 Task: For heading  Tahoma with underline.  font size for heading20,  'Change the font style of data to'Arial.  and font size to 12,  Change the alignment of both headline & data to Align left.  In the sheet   Sales data review book
Action: Mouse moved to (301, 571)
Screenshot: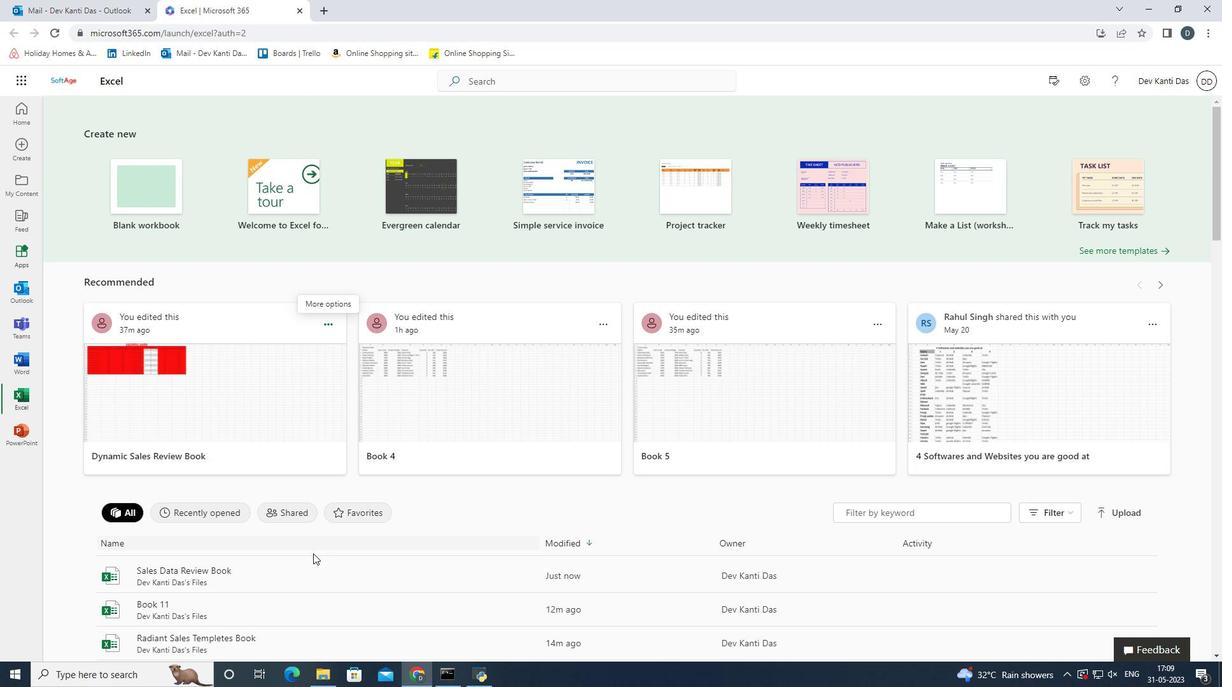 
Action: Mouse pressed left at (301, 571)
Screenshot: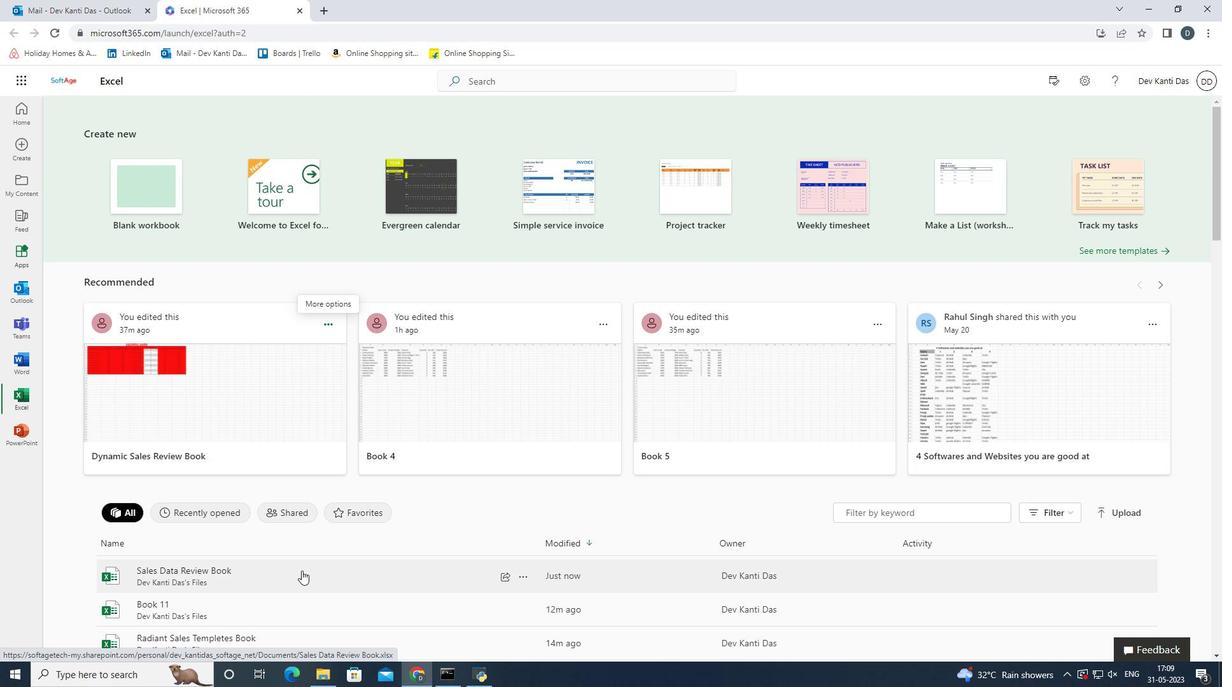 
Action: Mouse moved to (62, 216)
Screenshot: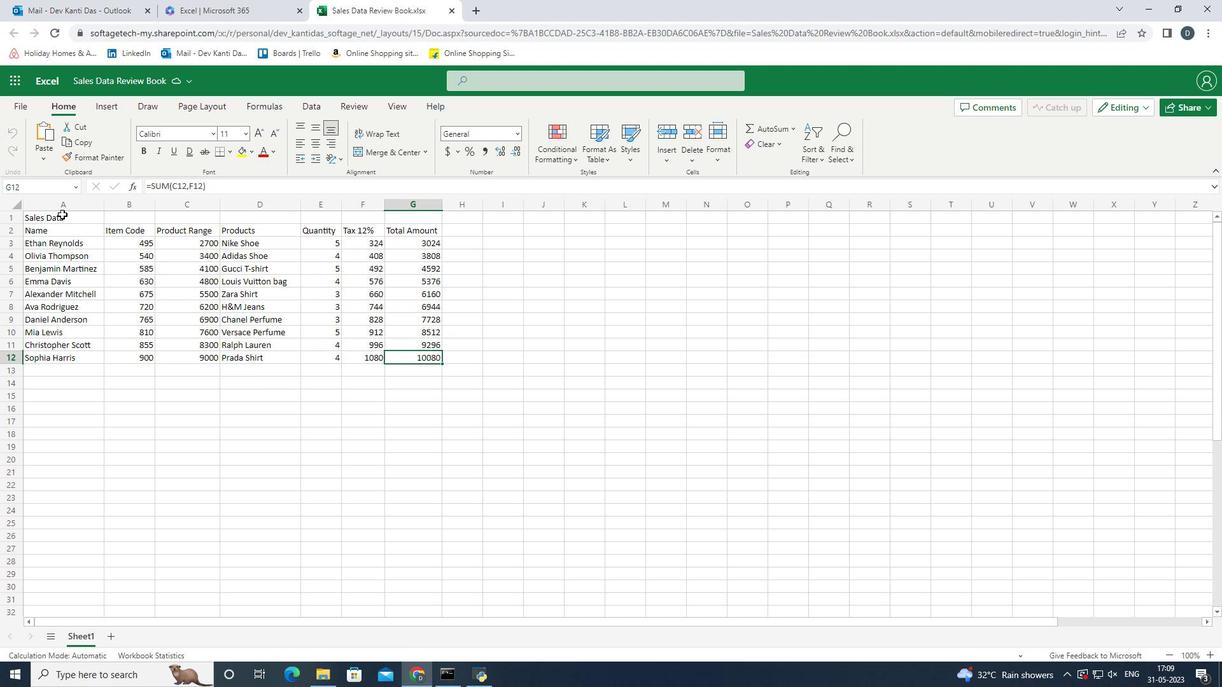 
Action: Mouse pressed left at (62, 216)
Screenshot: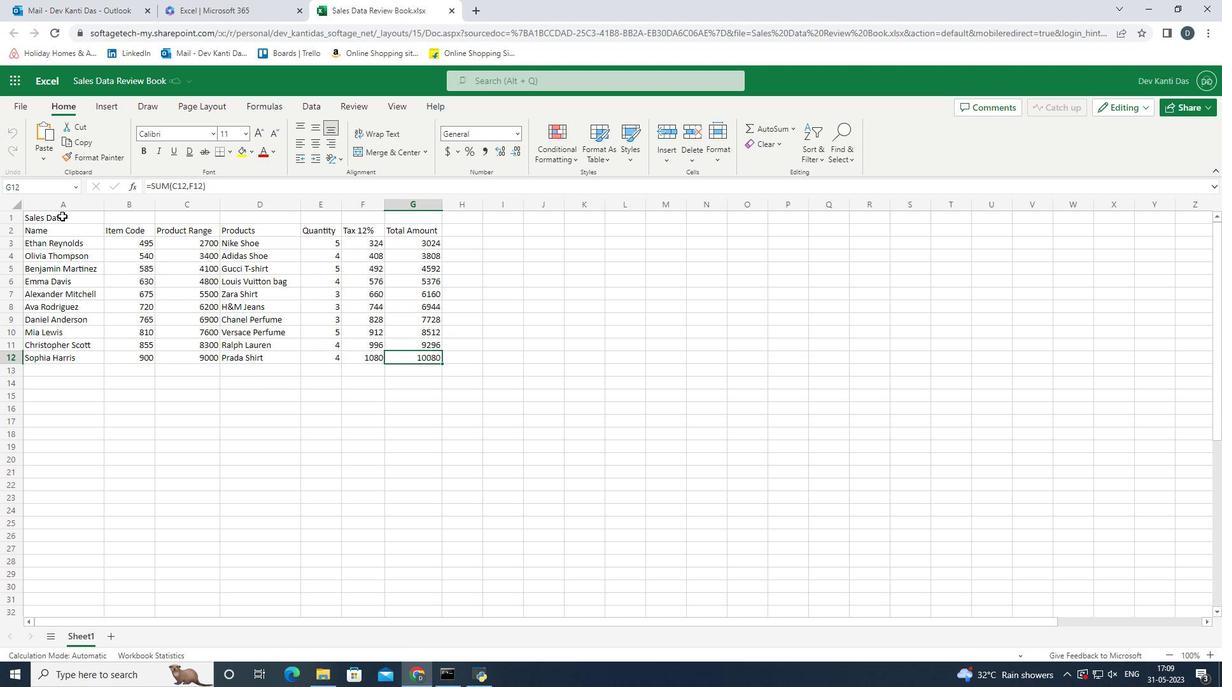 
Action: Mouse moved to (213, 138)
Screenshot: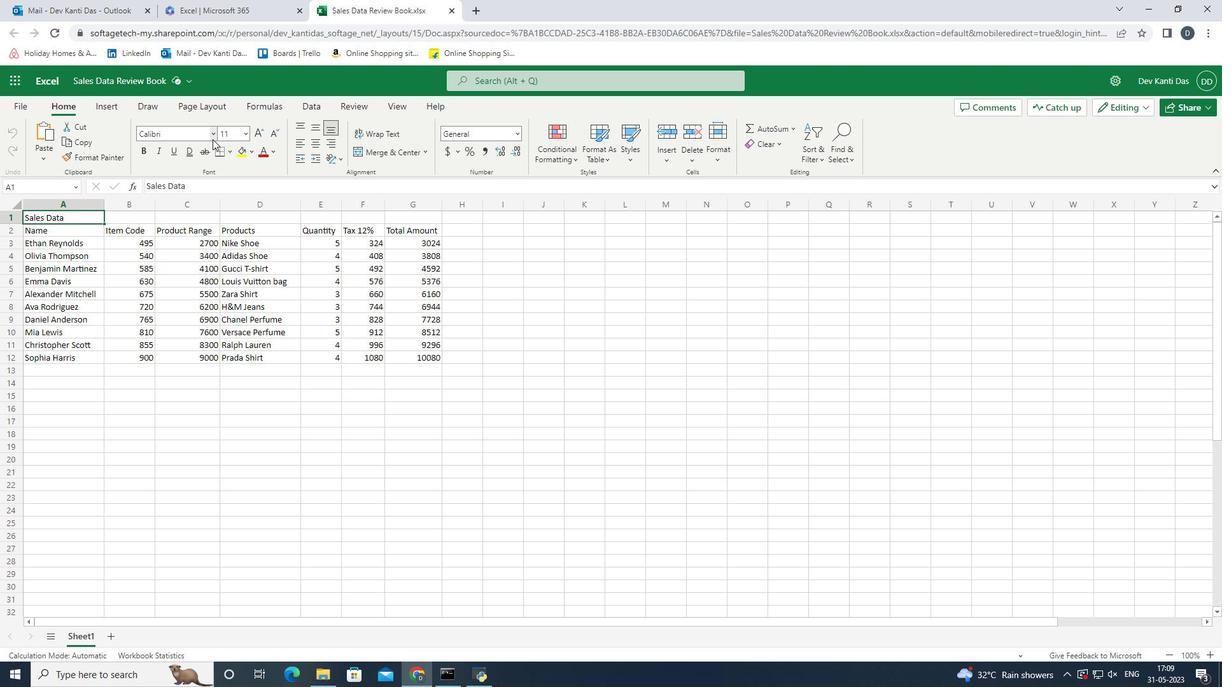 
Action: Mouse pressed left at (213, 138)
Screenshot: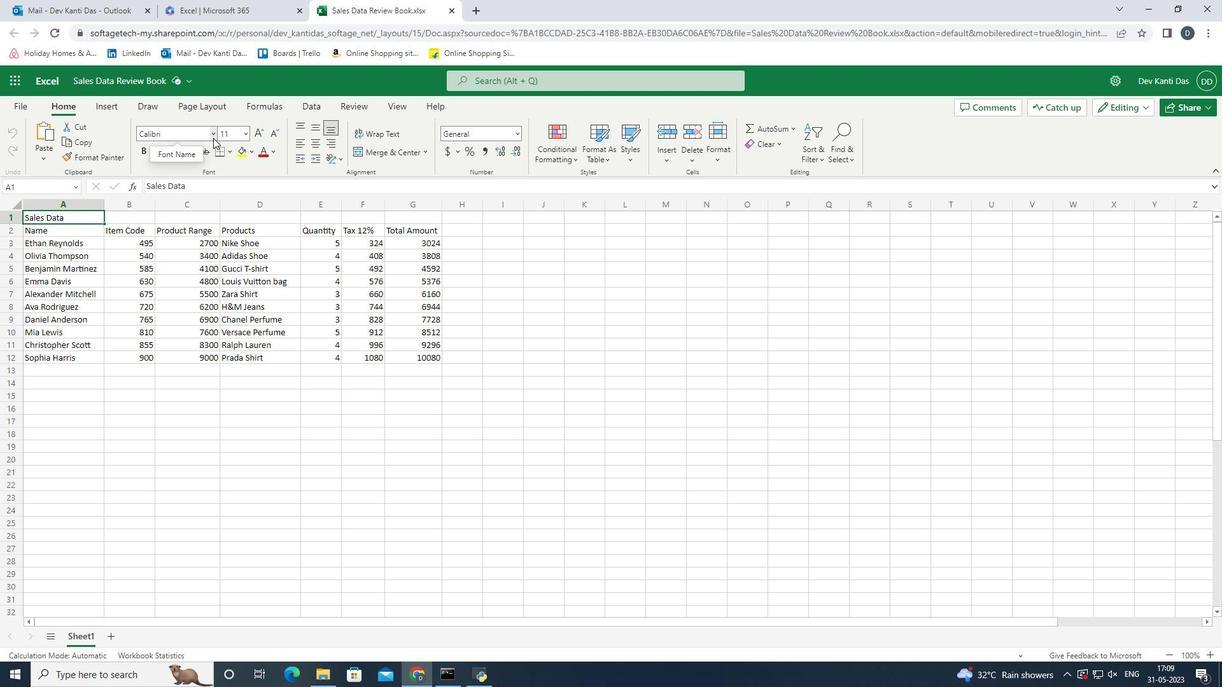 
Action: Mouse moved to (190, 349)
Screenshot: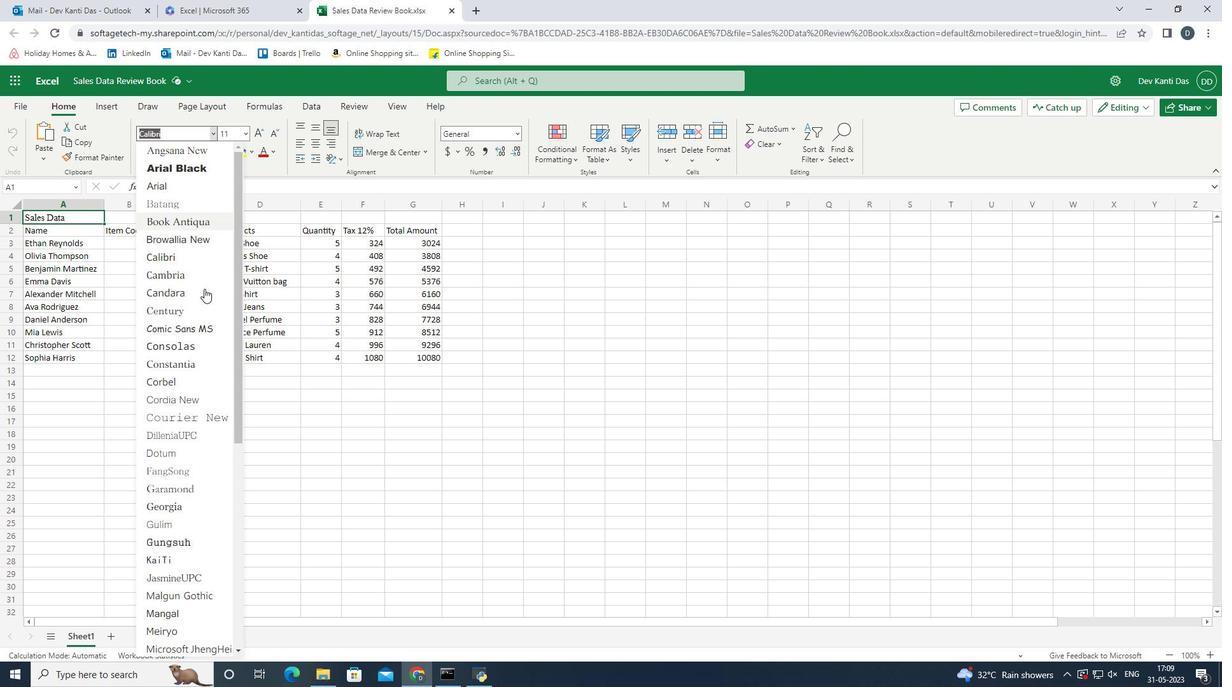 
Action: Mouse scrolled (190, 348) with delta (0, 0)
Screenshot: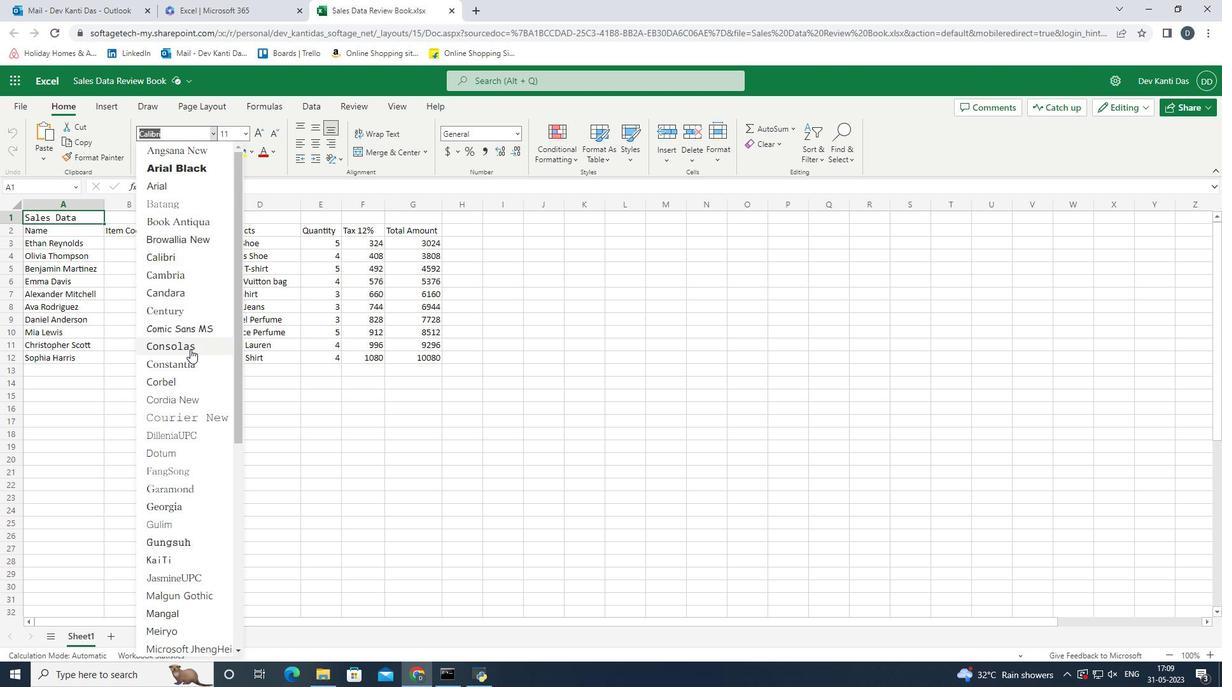 
Action: Mouse scrolled (190, 348) with delta (0, 0)
Screenshot: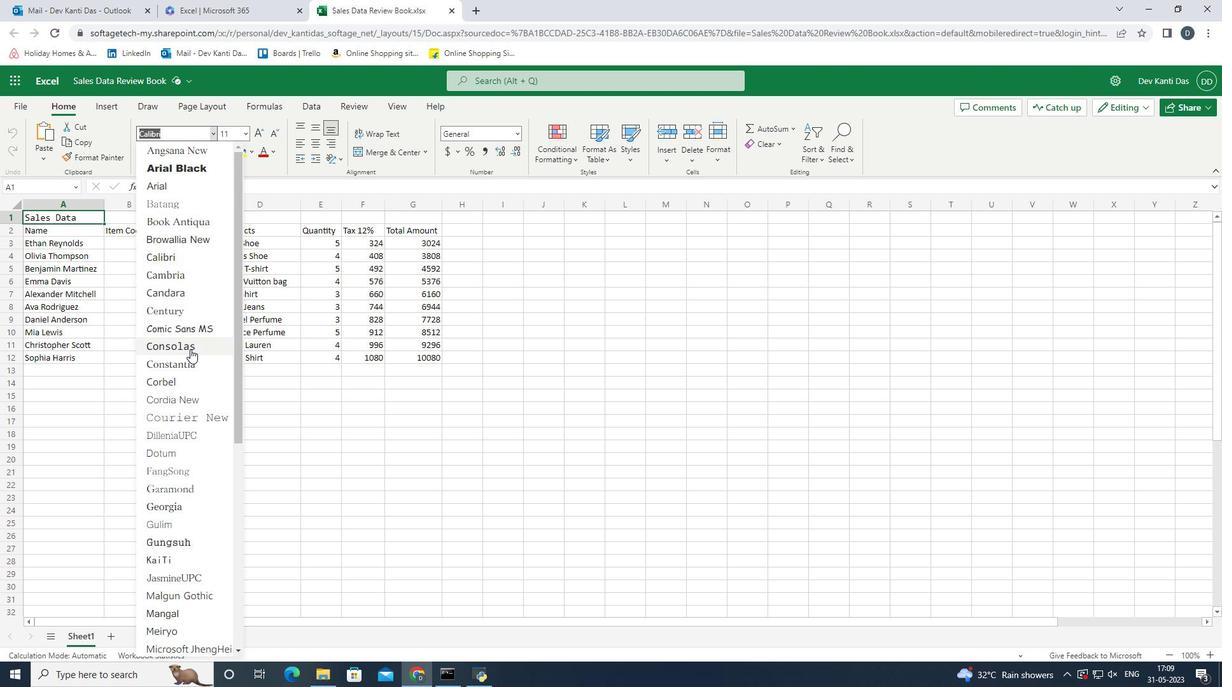 
Action: Mouse scrolled (190, 348) with delta (0, 0)
Screenshot: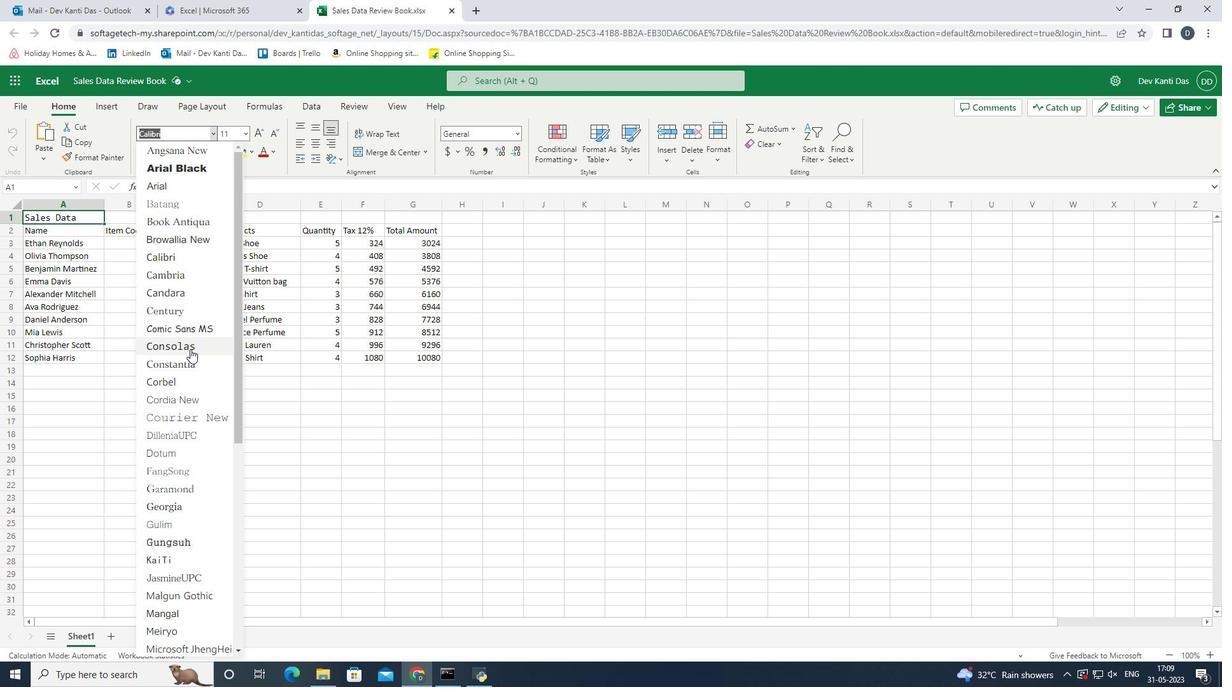 
Action: Mouse scrolled (190, 348) with delta (0, 0)
Screenshot: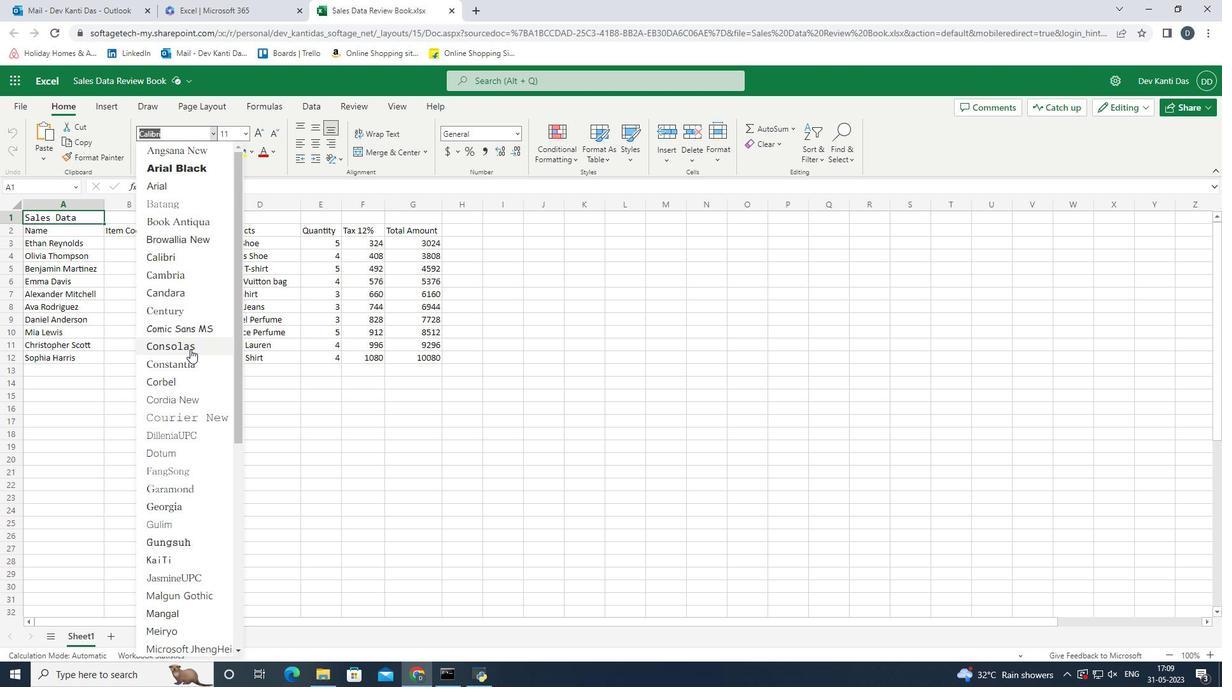 
Action: Mouse scrolled (190, 348) with delta (0, 0)
Screenshot: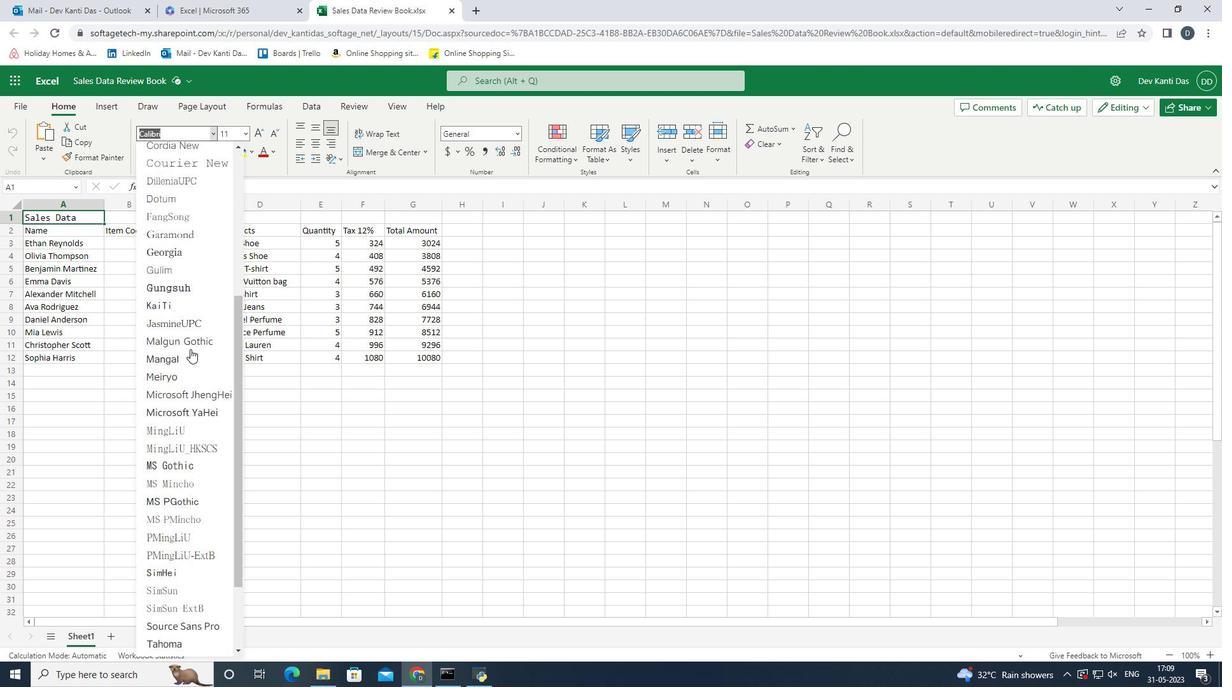 
Action: Mouse scrolled (190, 348) with delta (0, 0)
Screenshot: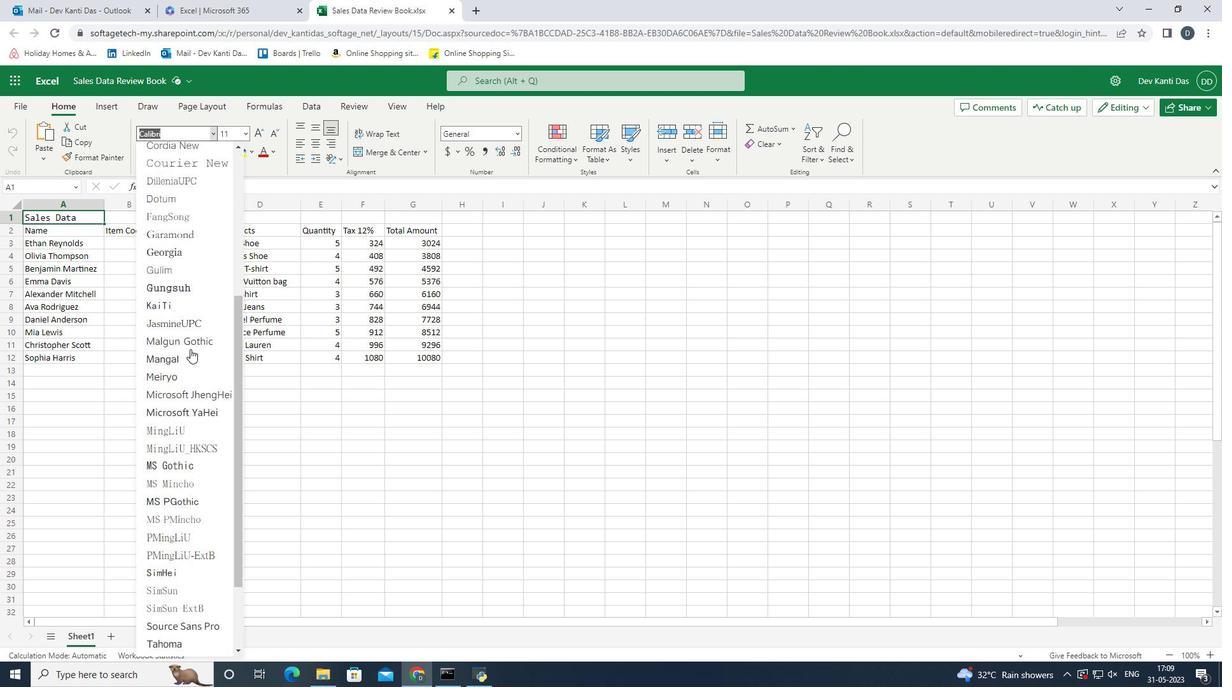 
Action: Mouse scrolled (190, 348) with delta (0, 0)
Screenshot: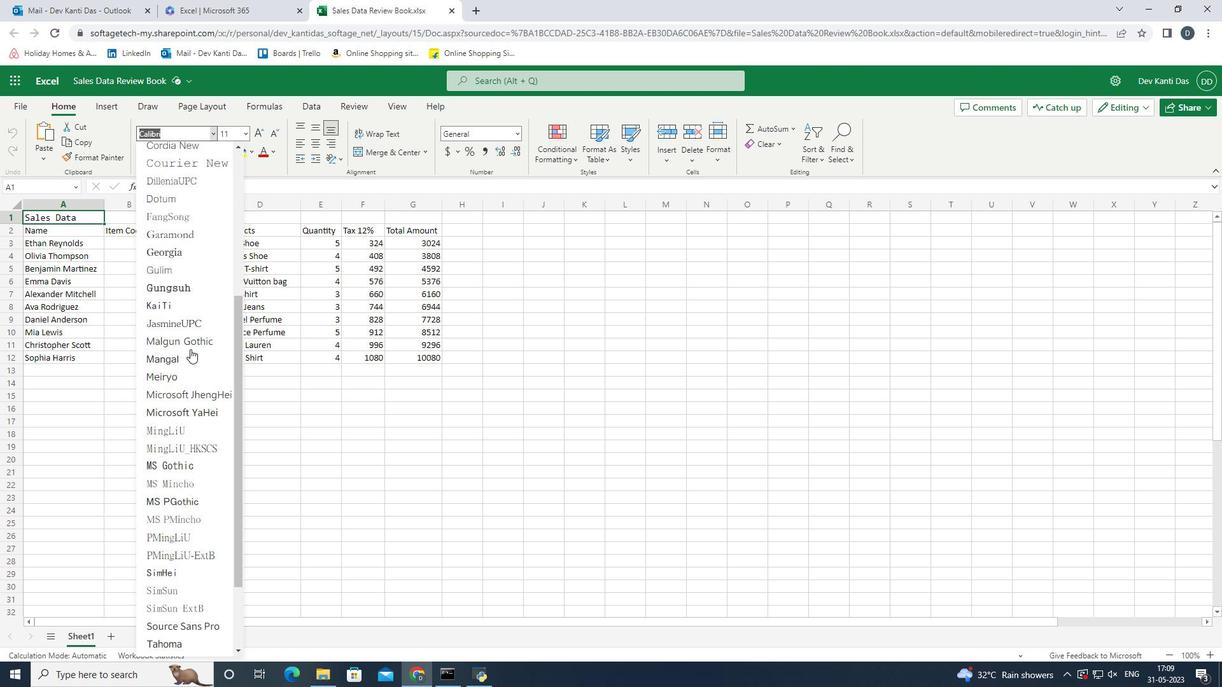 
Action: Mouse scrolled (190, 348) with delta (0, 0)
Screenshot: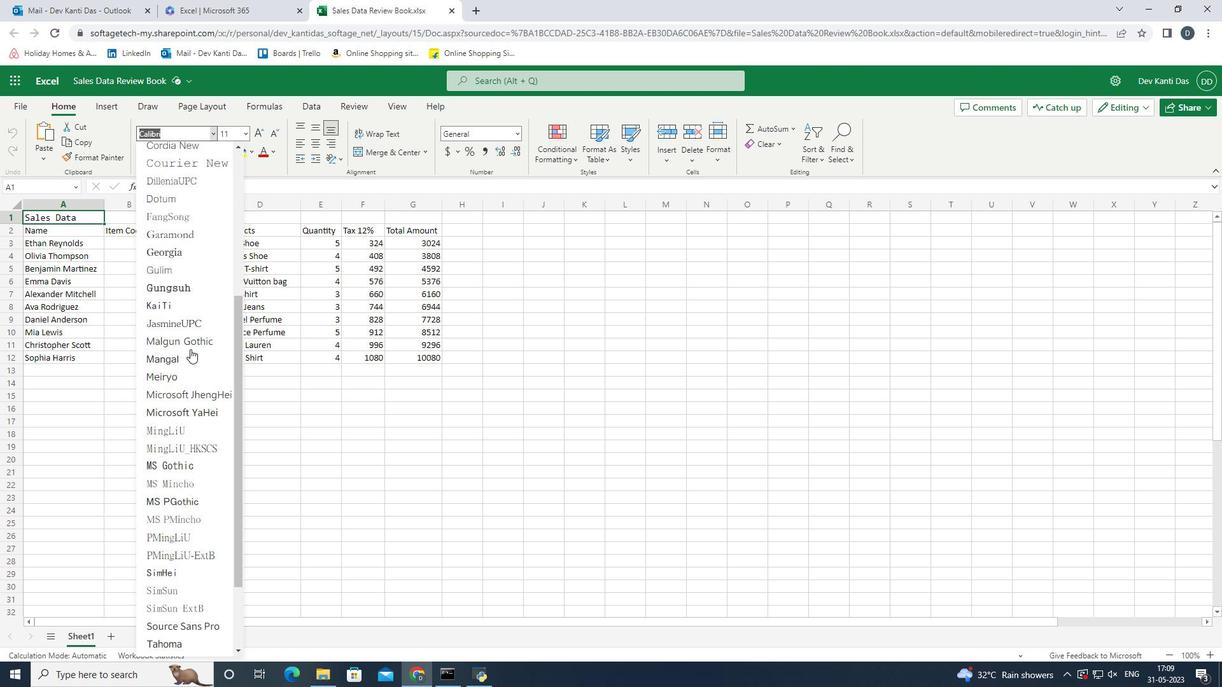 
Action: Mouse moved to (192, 539)
Screenshot: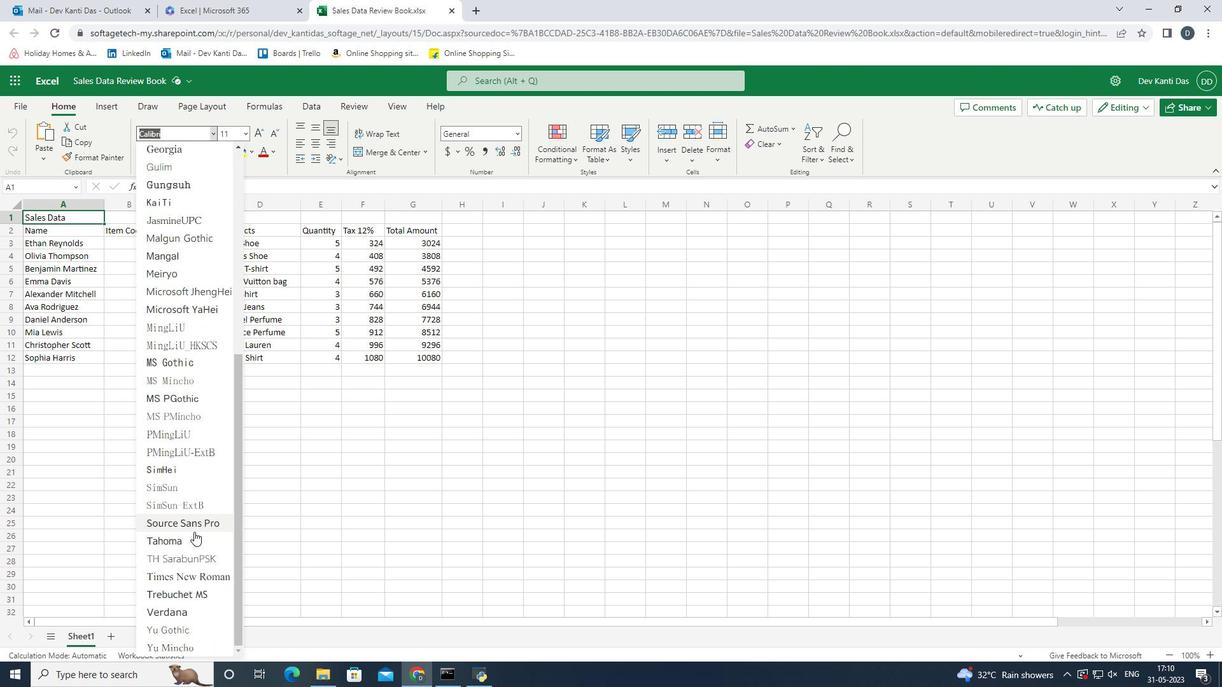 
Action: Mouse pressed left at (192, 539)
Screenshot: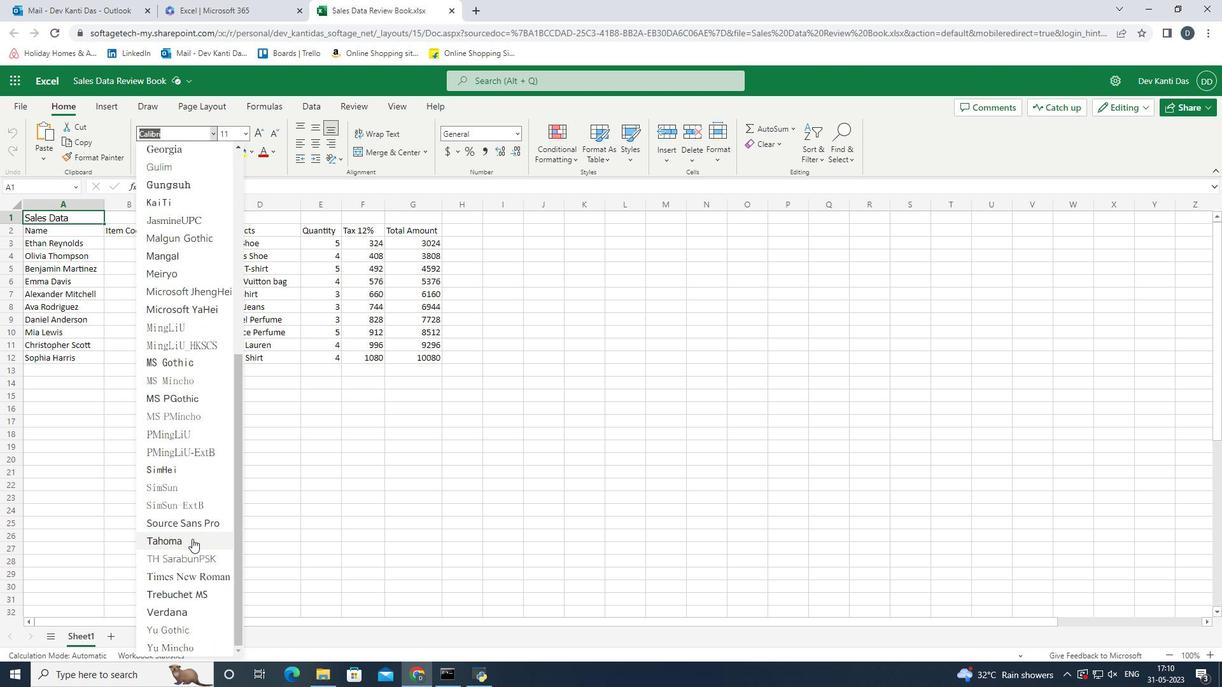
Action: Mouse moved to (171, 154)
Screenshot: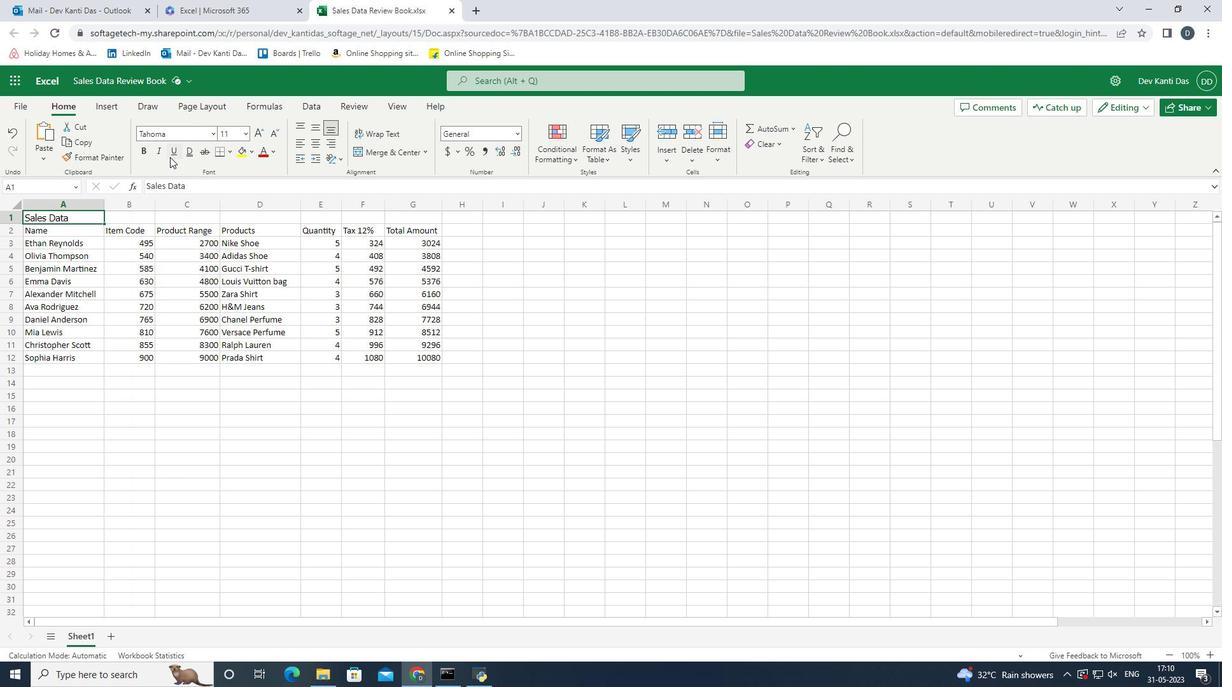
Action: Mouse pressed left at (171, 154)
Screenshot: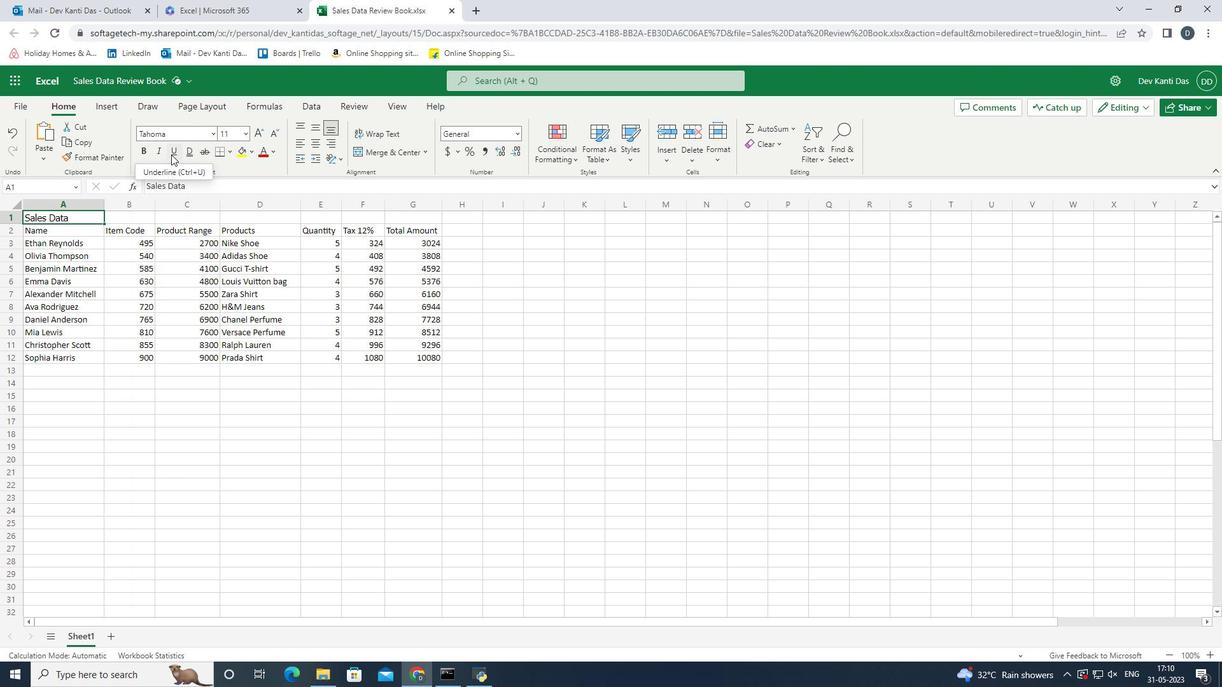 
Action: Mouse moved to (243, 134)
Screenshot: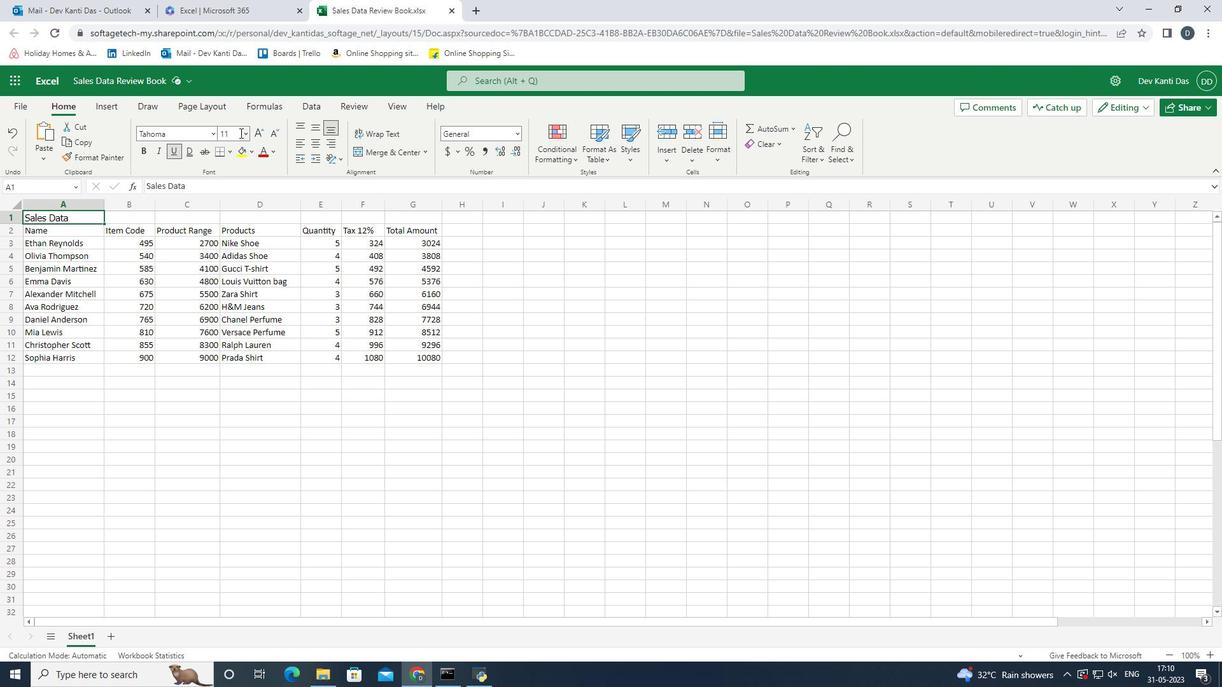 
Action: Mouse pressed left at (243, 134)
Screenshot: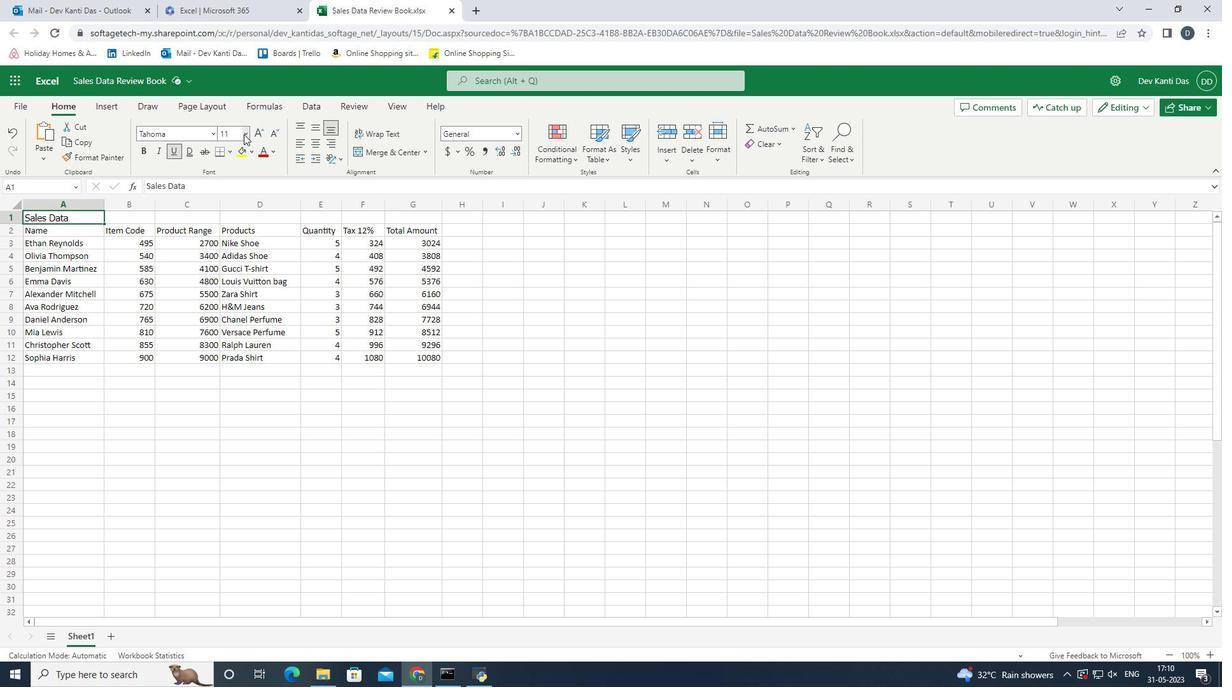 
Action: Mouse moved to (240, 290)
Screenshot: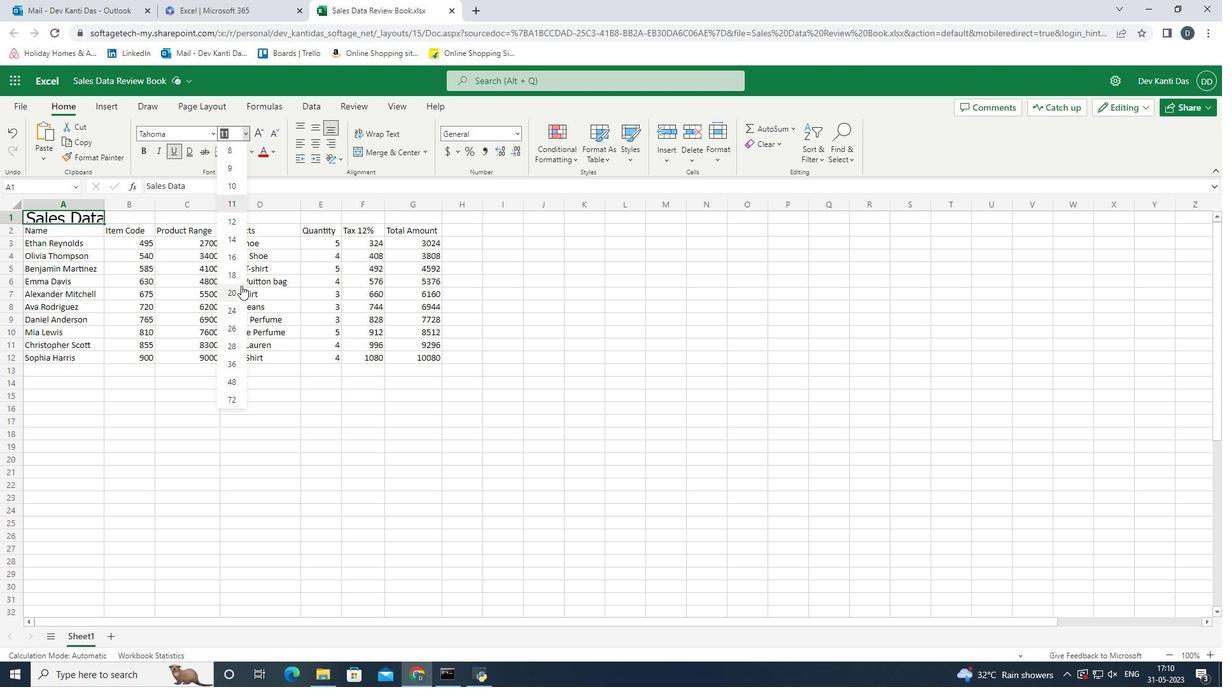 
Action: Mouse pressed left at (240, 290)
Screenshot: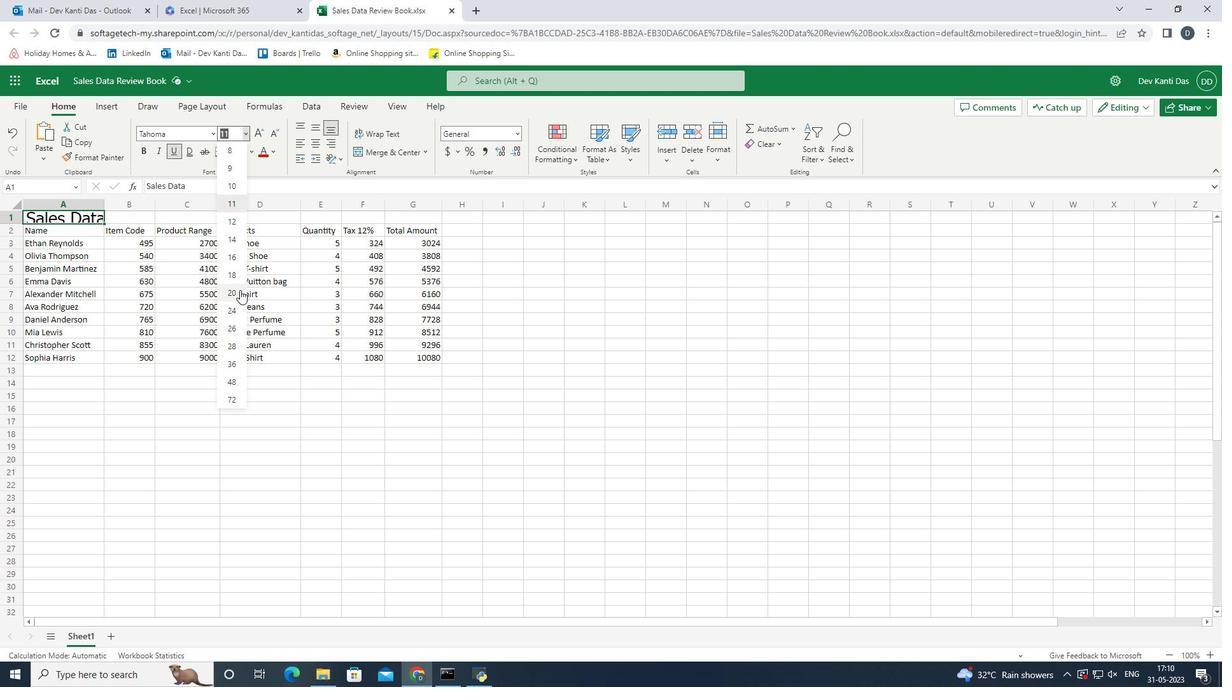 
Action: Mouse moved to (72, 220)
Screenshot: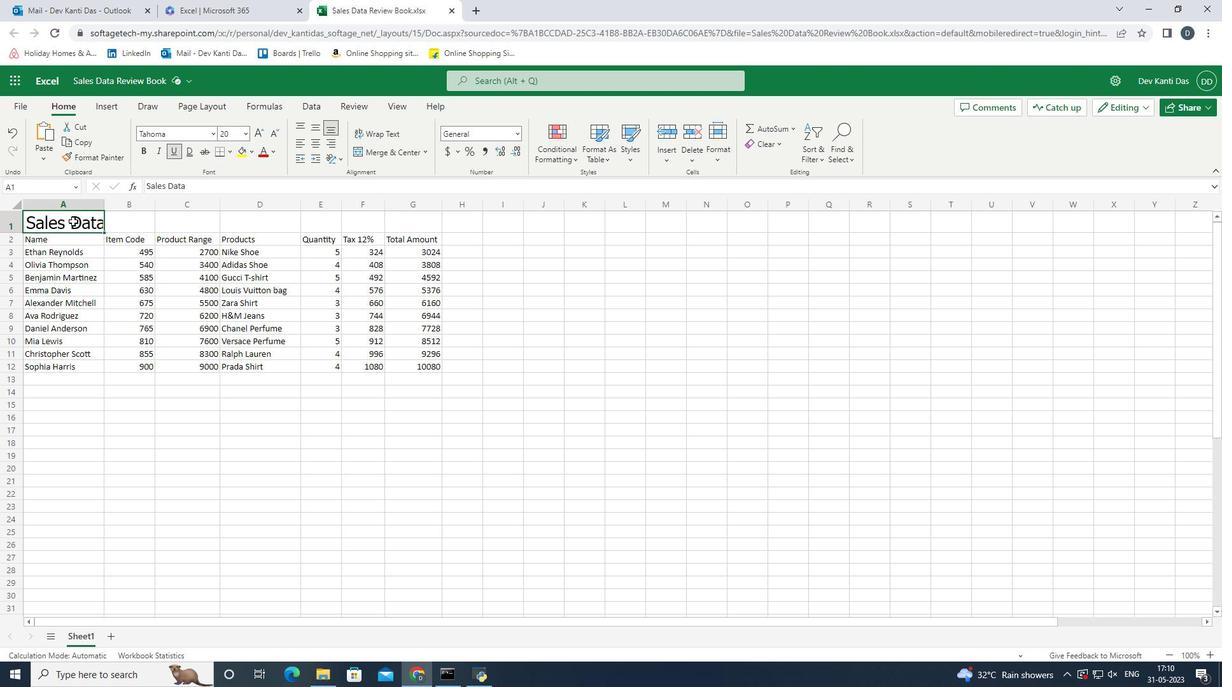 
Action: Mouse pressed left at (72, 220)
Screenshot: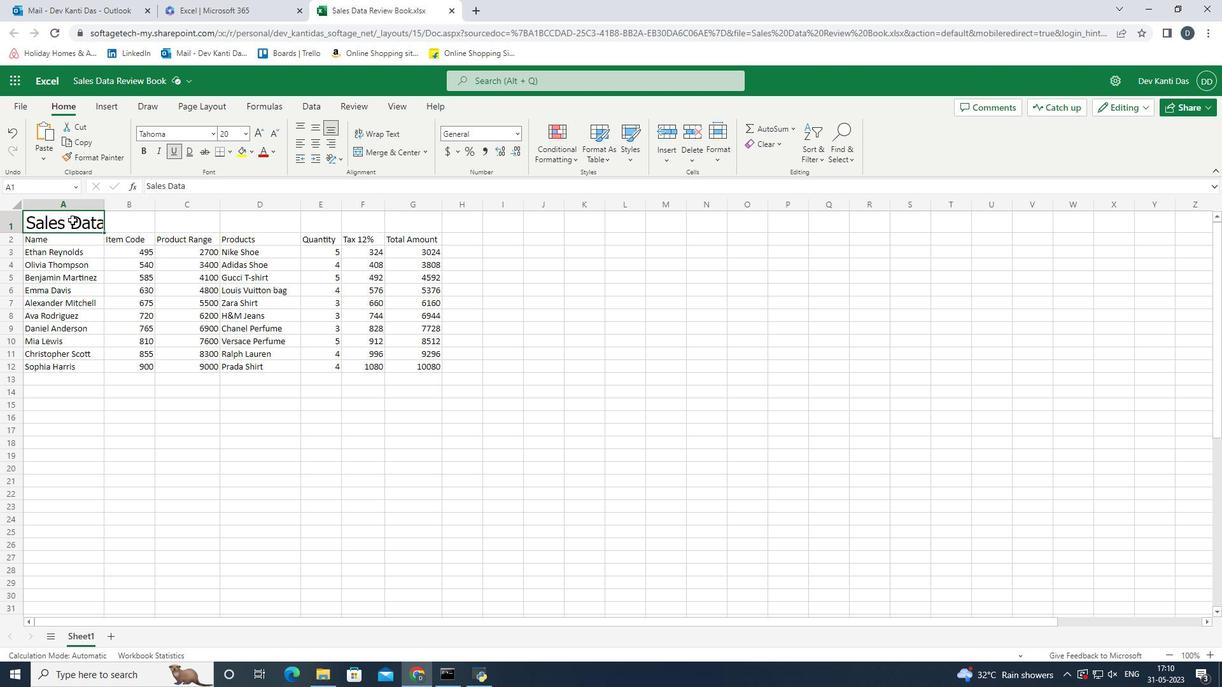 
Action: Mouse moved to (427, 154)
Screenshot: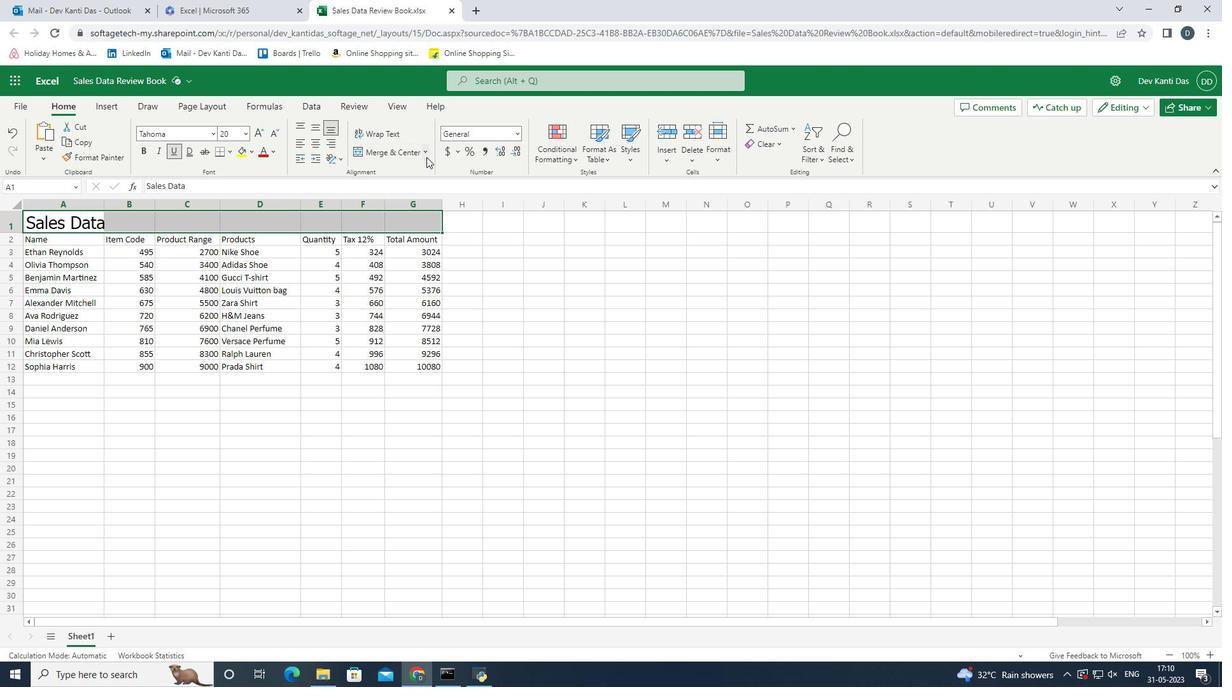 
Action: Mouse pressed left at (427, 154)
Screenshot: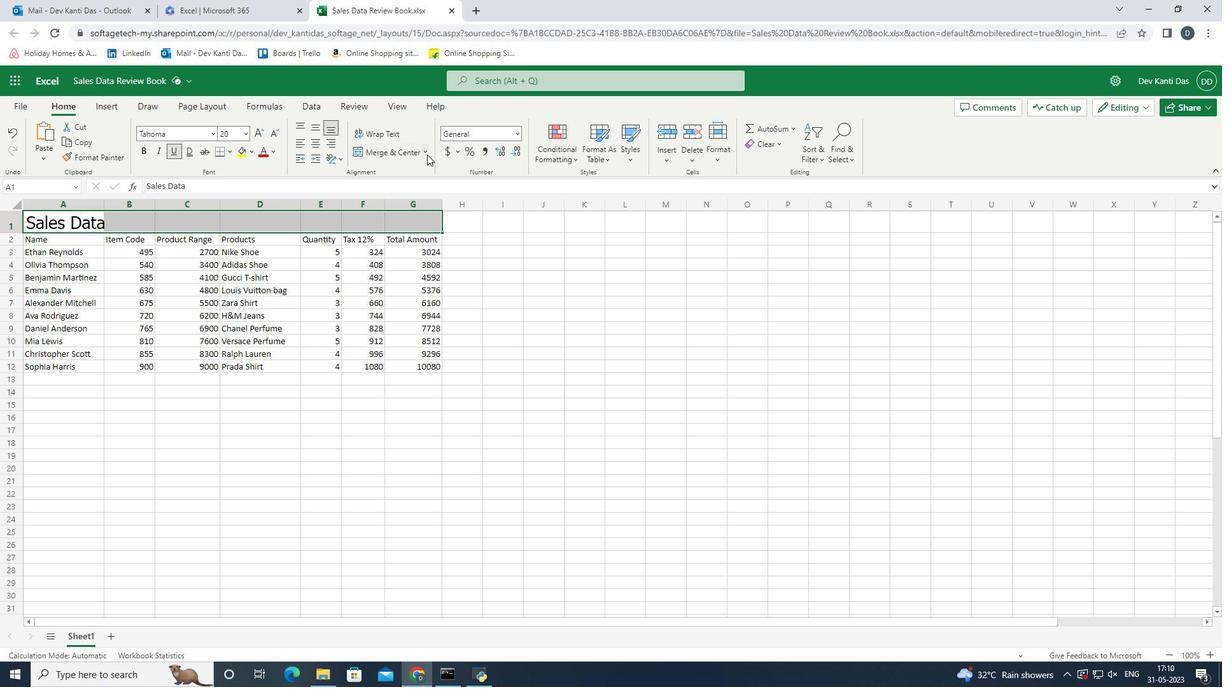 
Action: Mouse moved to (420, 220)
Screenshot: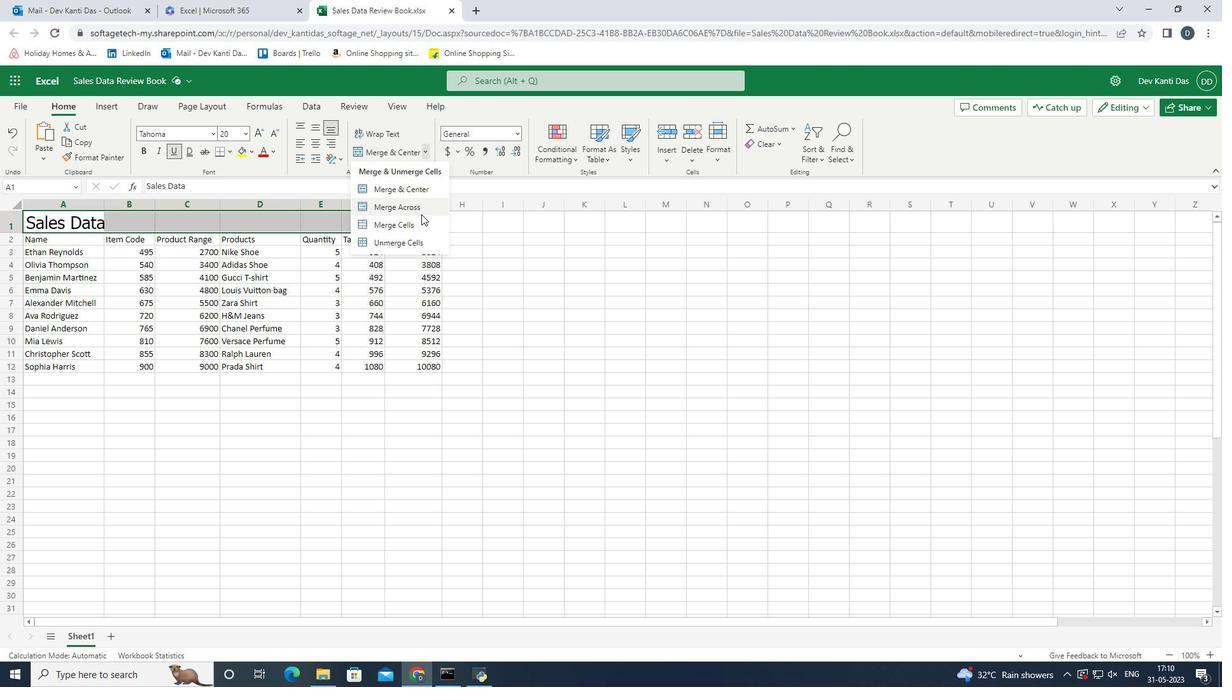 
Action: Mouse pressed left at (420, 220)
Screenshot: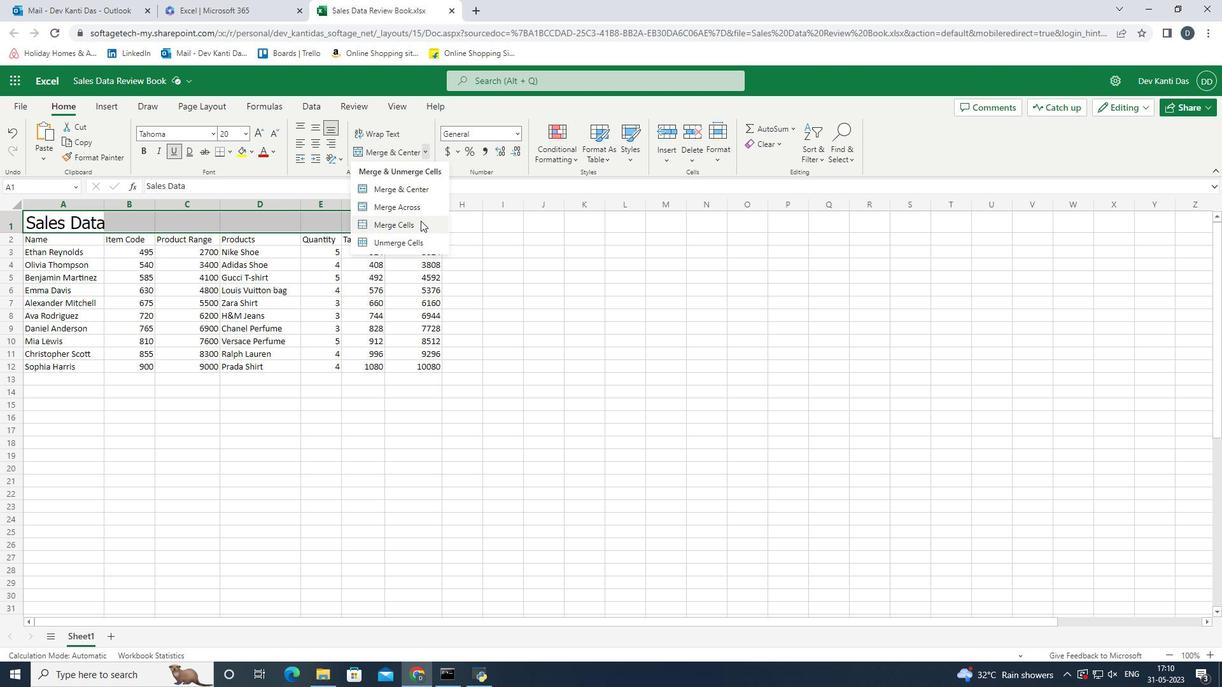 
Action: Mouse moved to (60, 239)
Screenshot: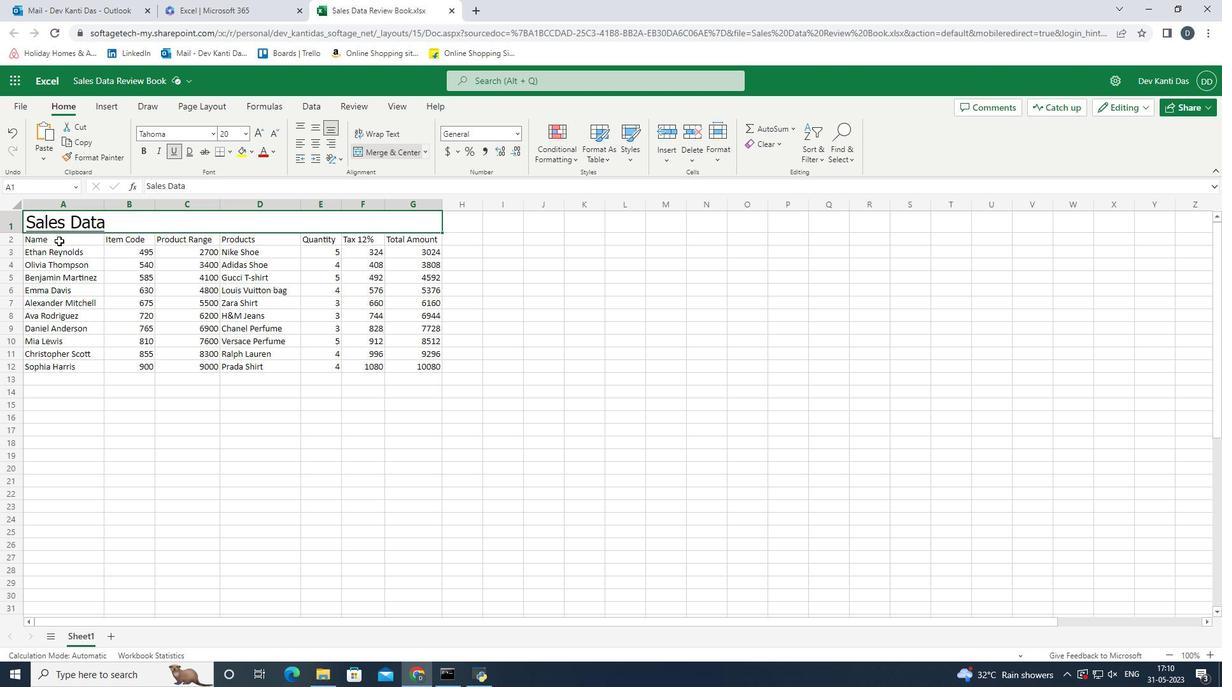 
Action: Mouse pressed left at (60, 239)
Screenshot: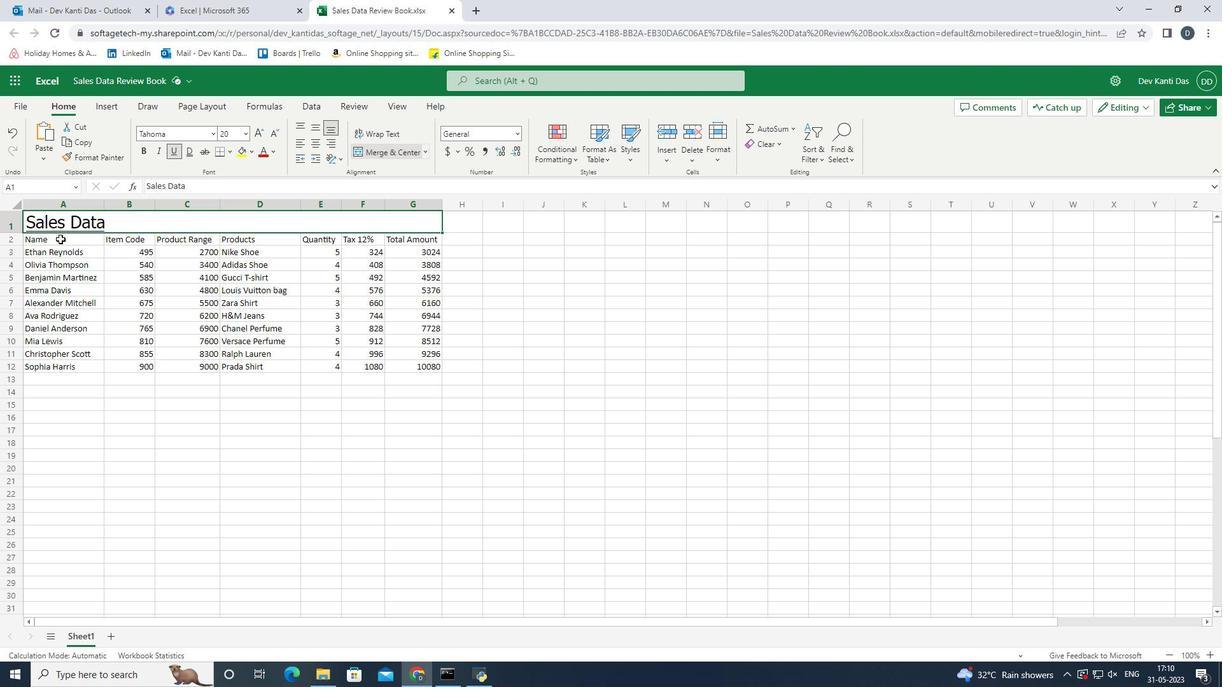 
Action: Mouse pressed left at (60, 239)
Screenshot: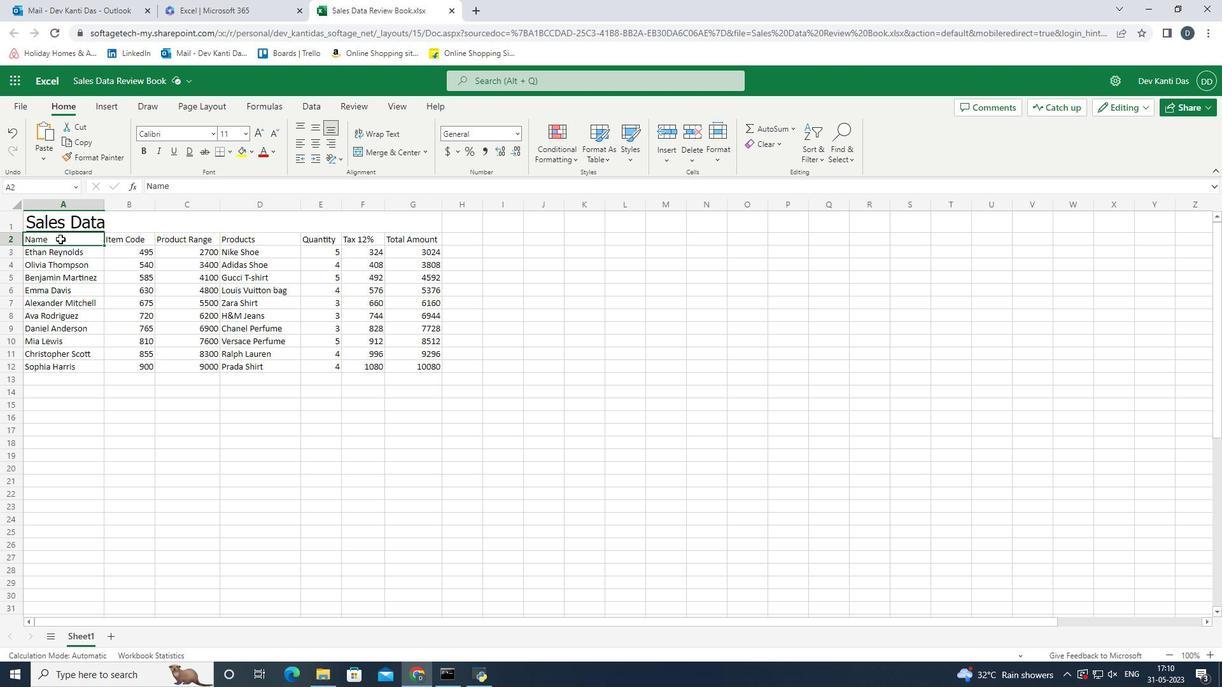 
Action: Mouse moved to (211, 133)
Screenshot: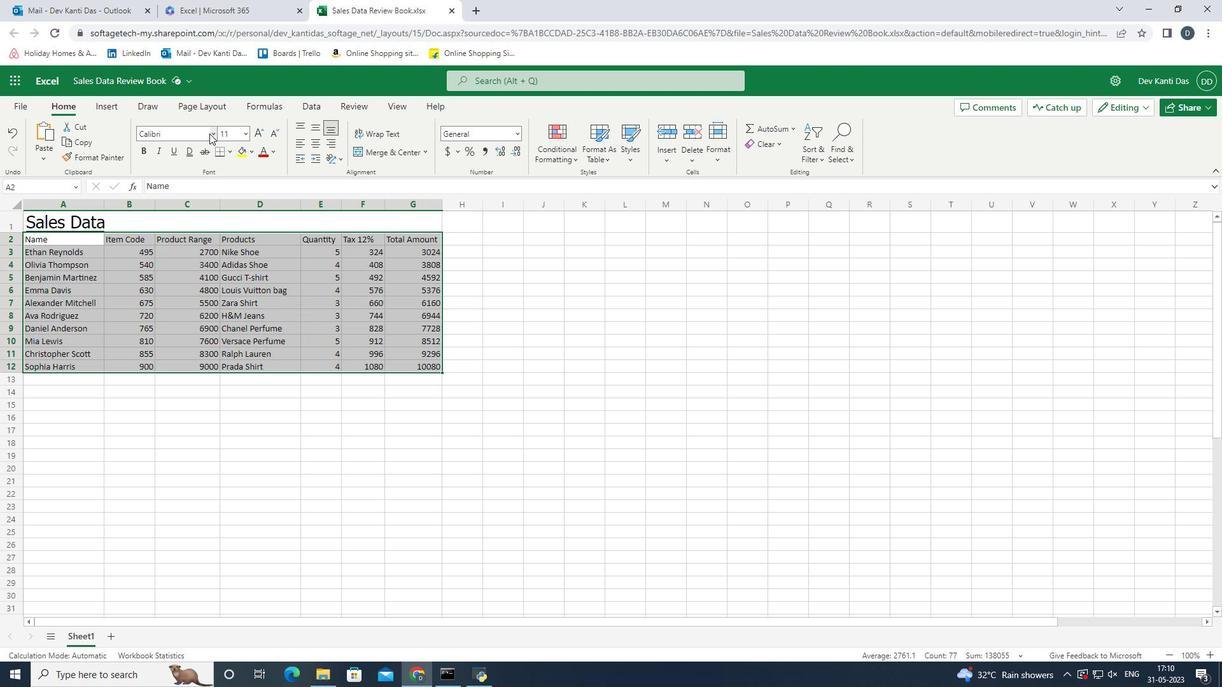 
Action: Mouse pressed left at (211, 133)
Screenshot: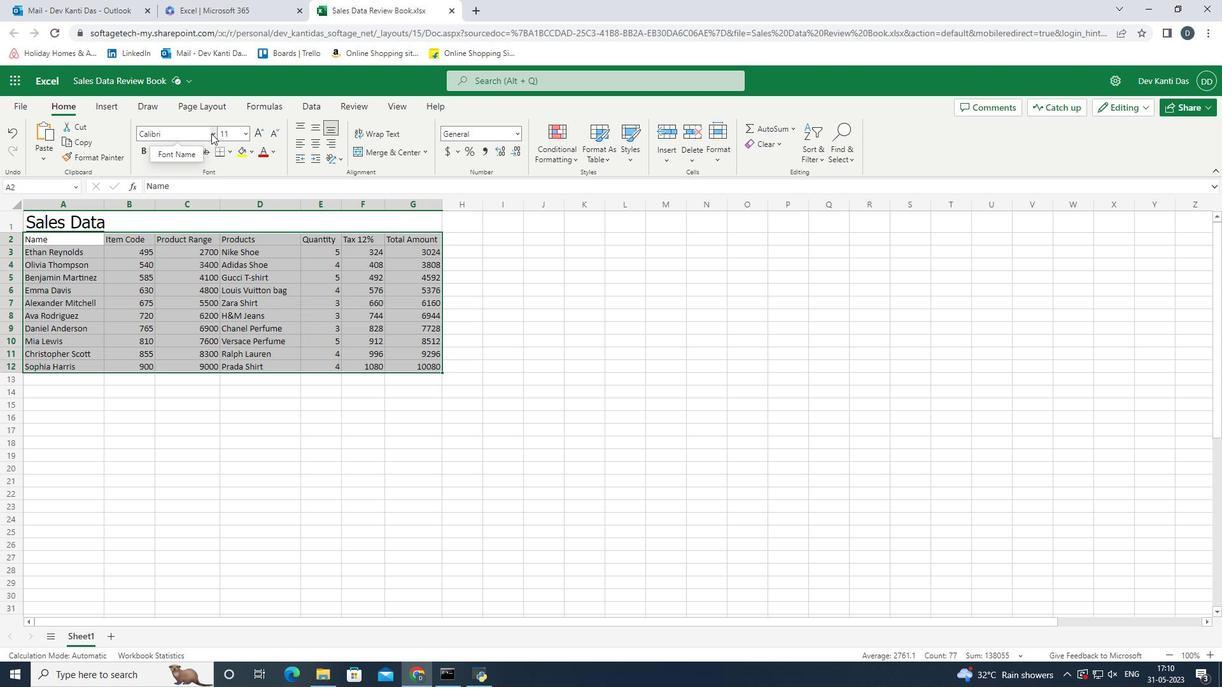 
Action: Mouse moved to (176, 182)
Screenshot: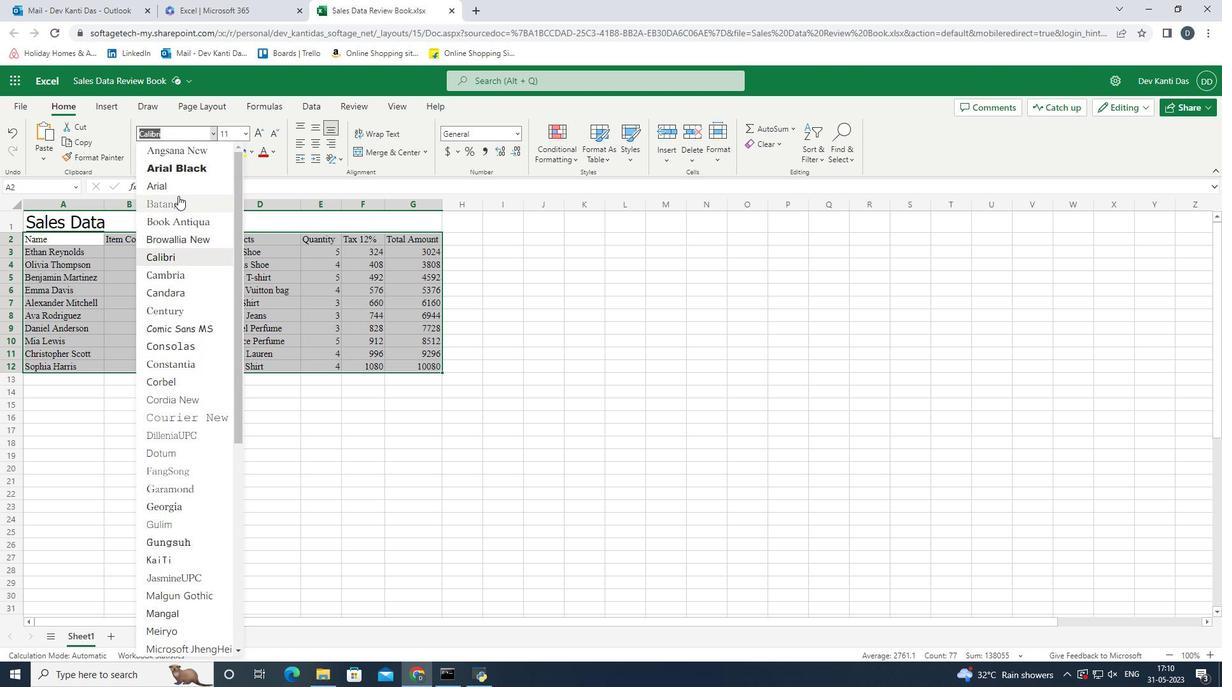
Action: Mouse pressed left at (176, 182)
Screenshot: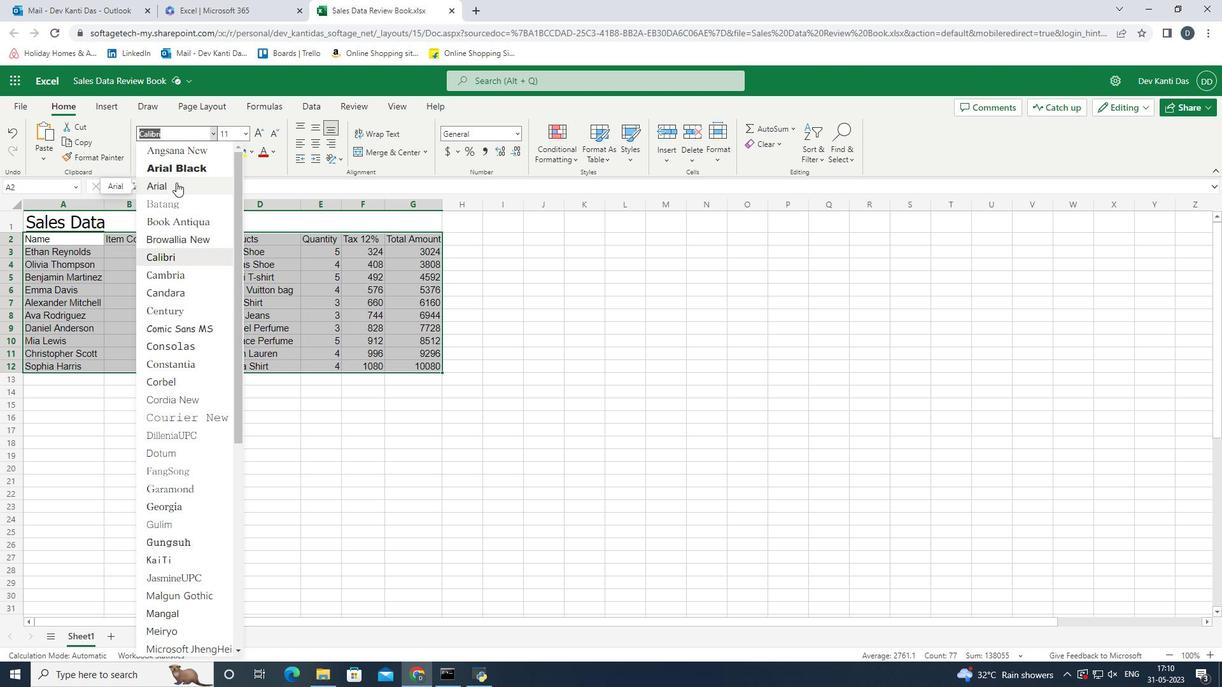 
Action: Mouse moved to (244, 127)
Screenshot: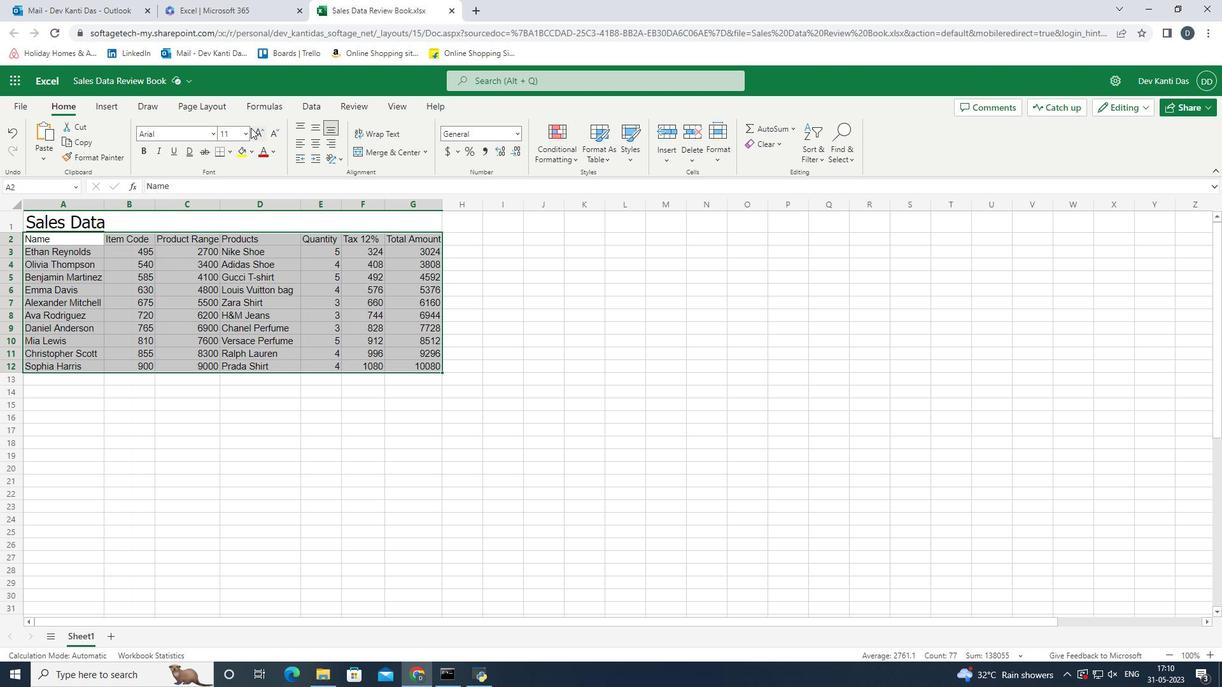 
Action: Mouse pressed left at (244, 127)
Screenshot: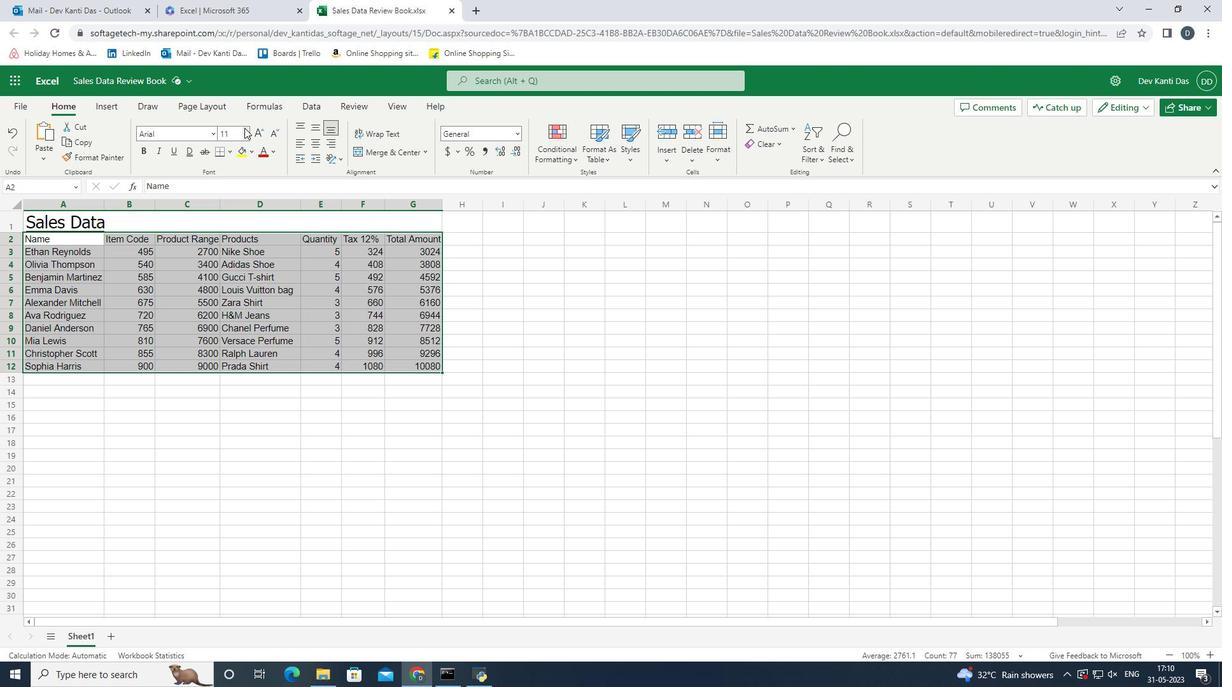 
Action: Mouse moved to (243, 220)
Screenshot: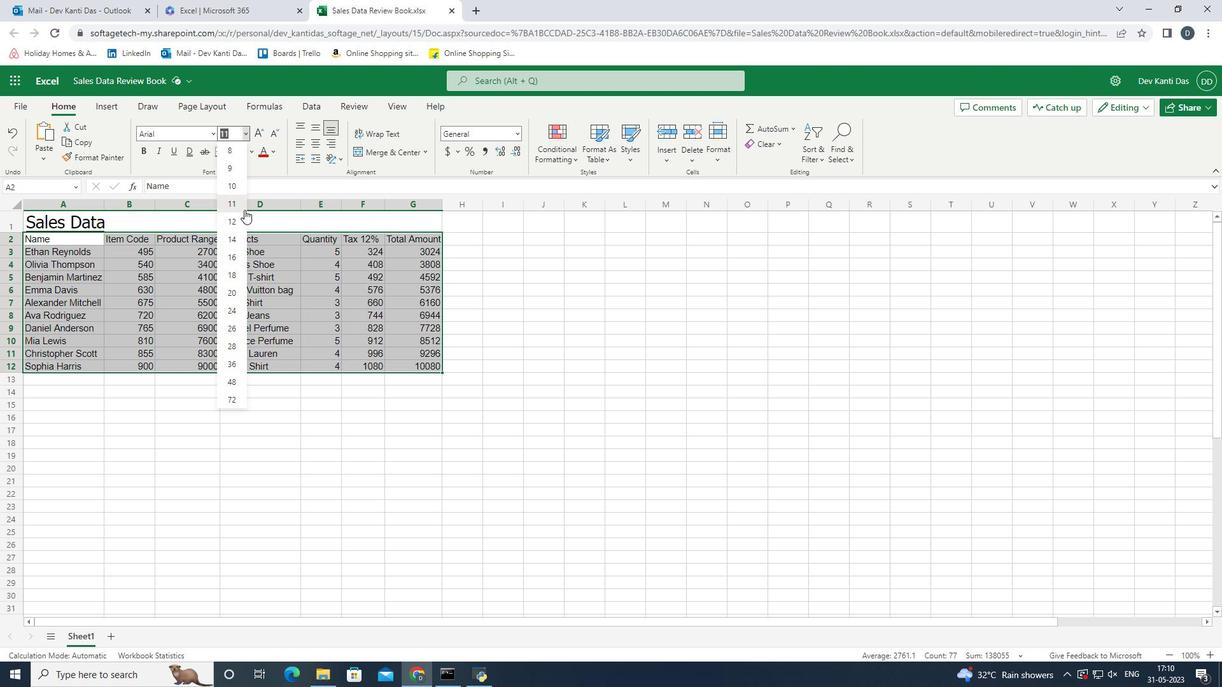 
Action: Mouse pressed left at (243, 220)
Screenshot: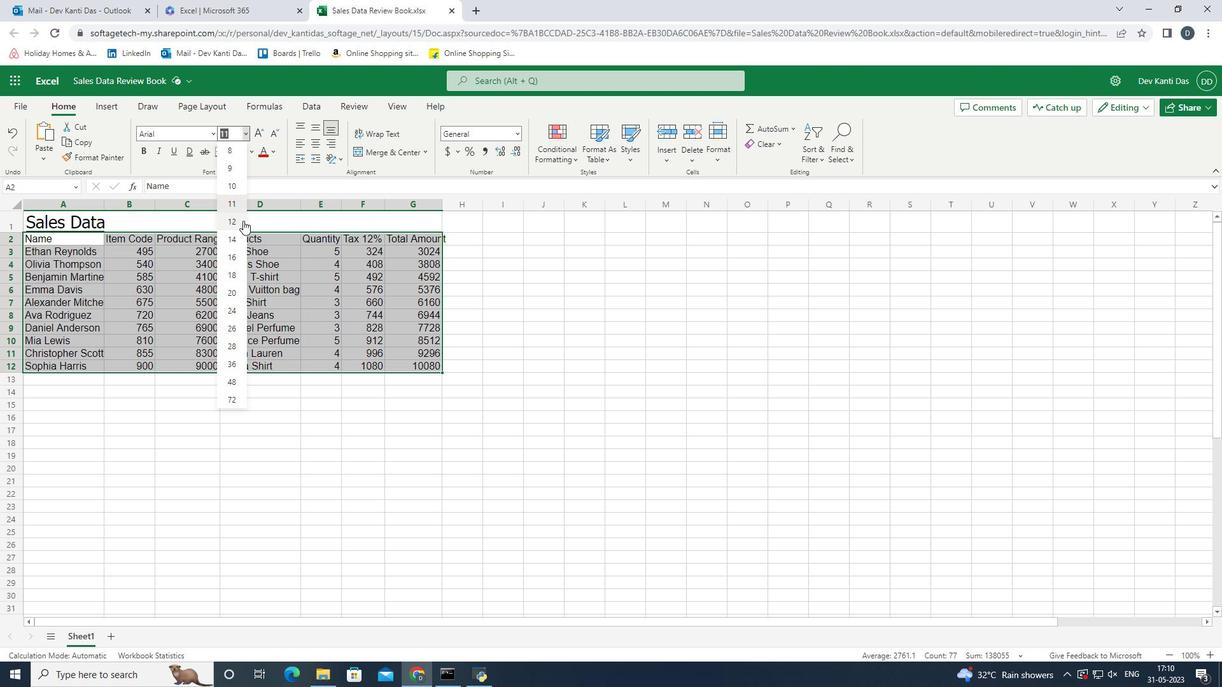 
Action: Mouse moved to (440, 205)
Screenshot: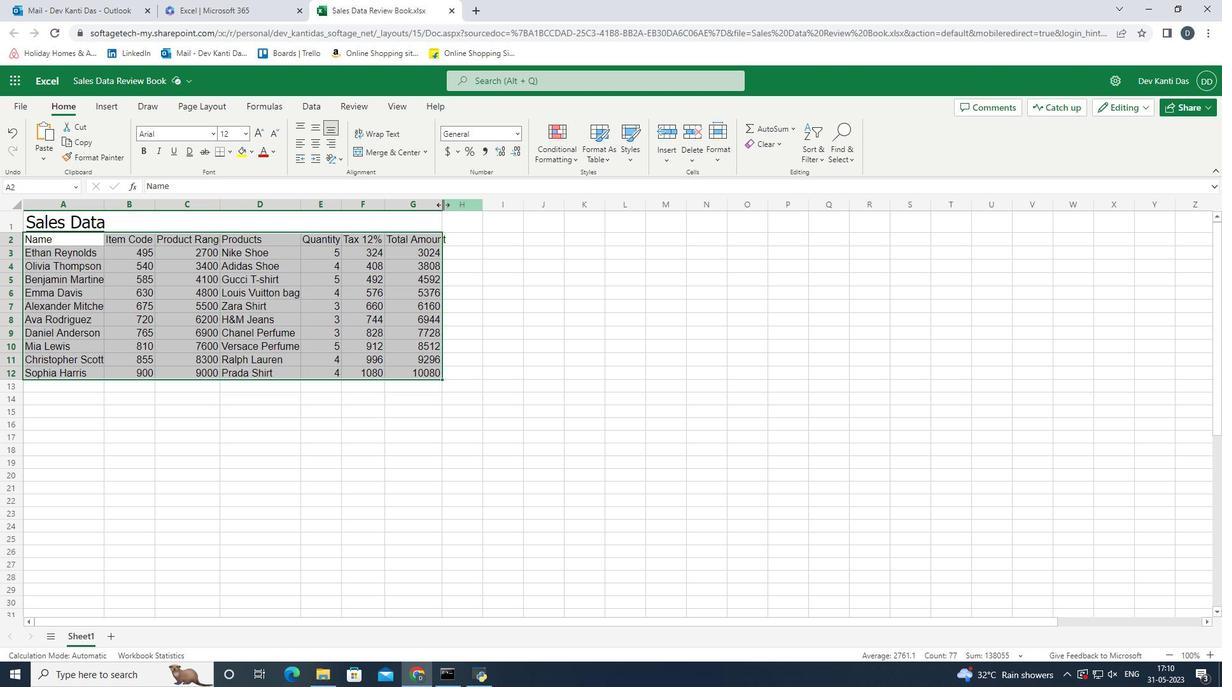 
Action: Mouse pressed left at (440, 205)
Screenshot: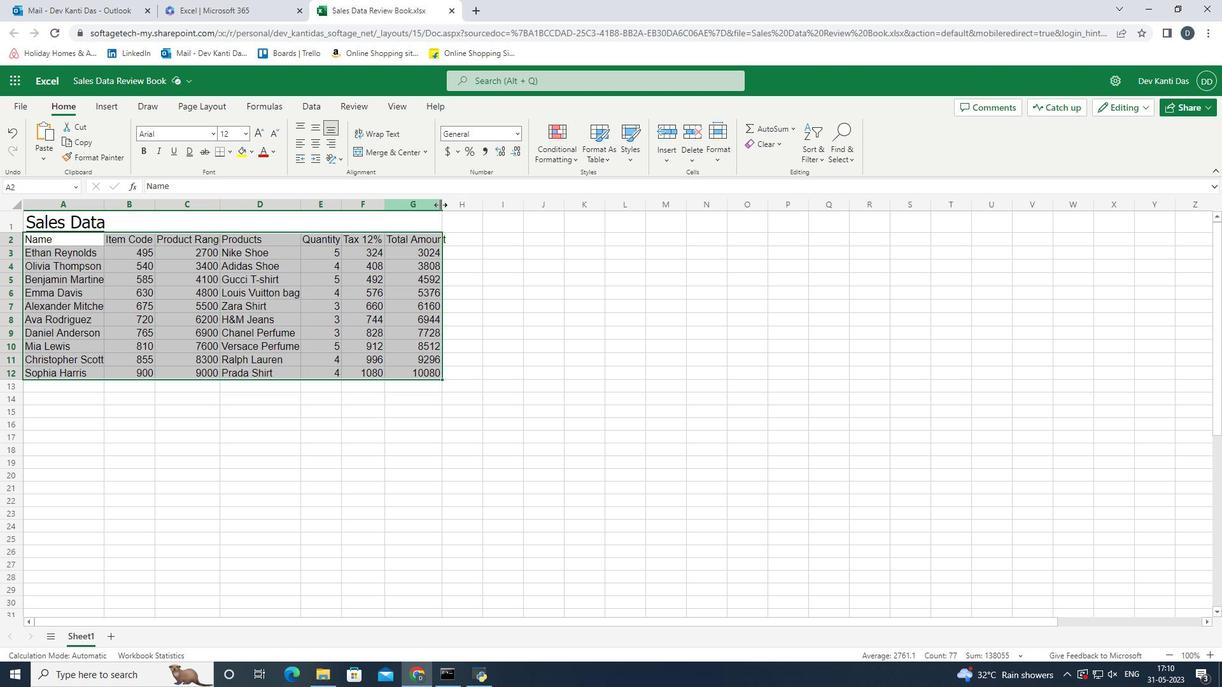 
Action: Mouse moved to (385, 199)
Screenshot: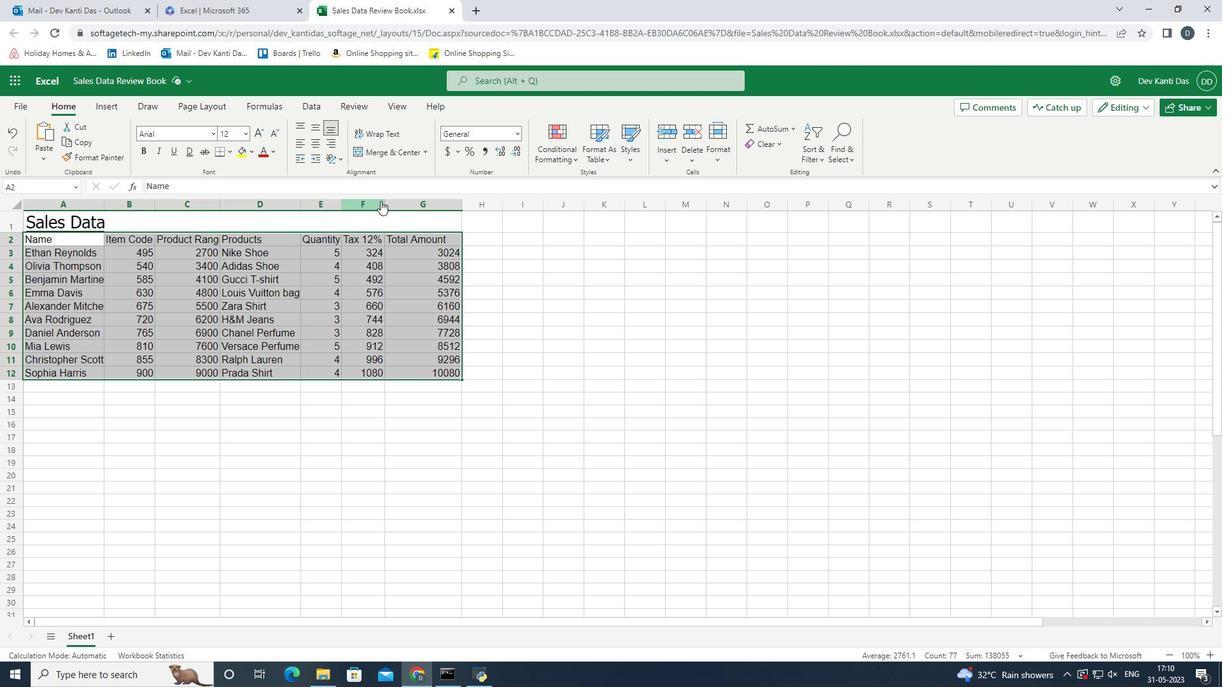
Action: Mouse pressed left at (385, 199)
Screenshot: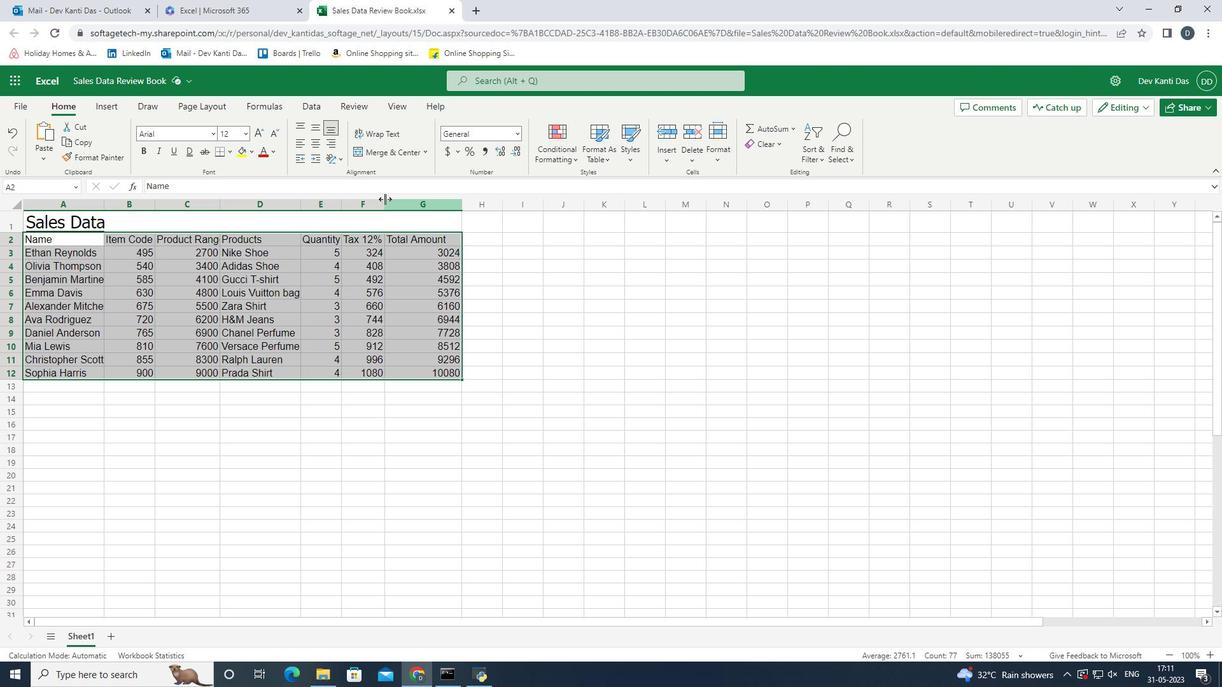 
Action: Mouse moved to (340, 201)
Screenshot: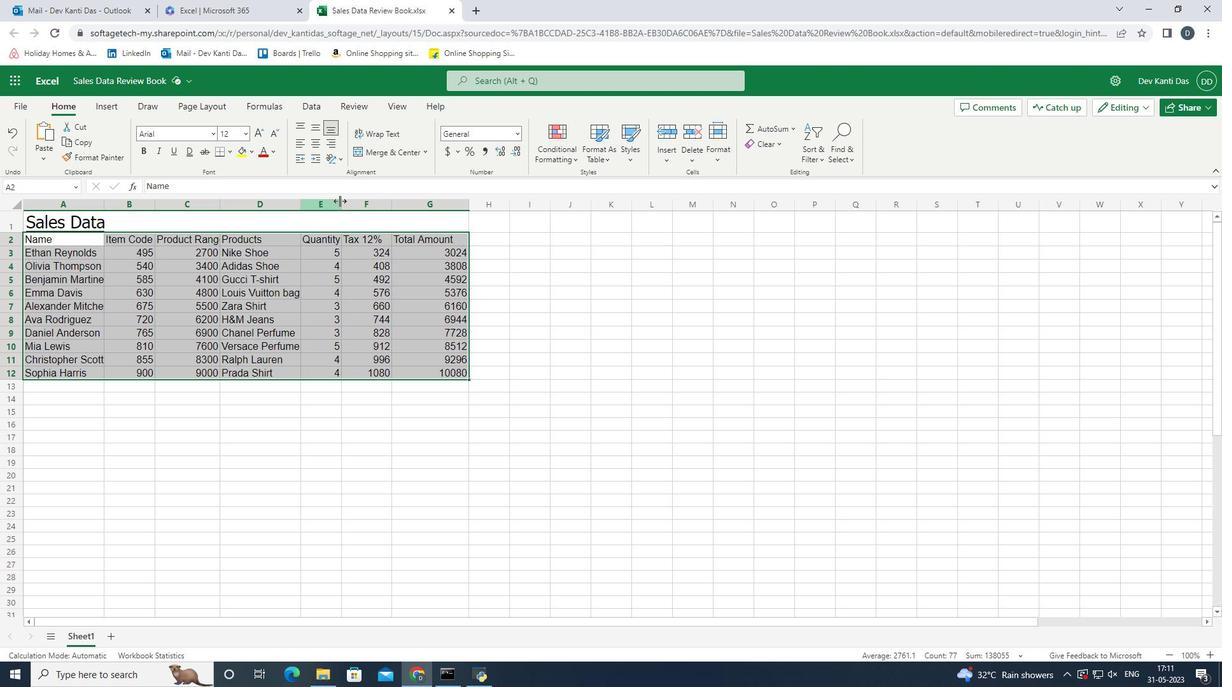 
Action: Mouse pressed left at (340, 201)
Screenshot: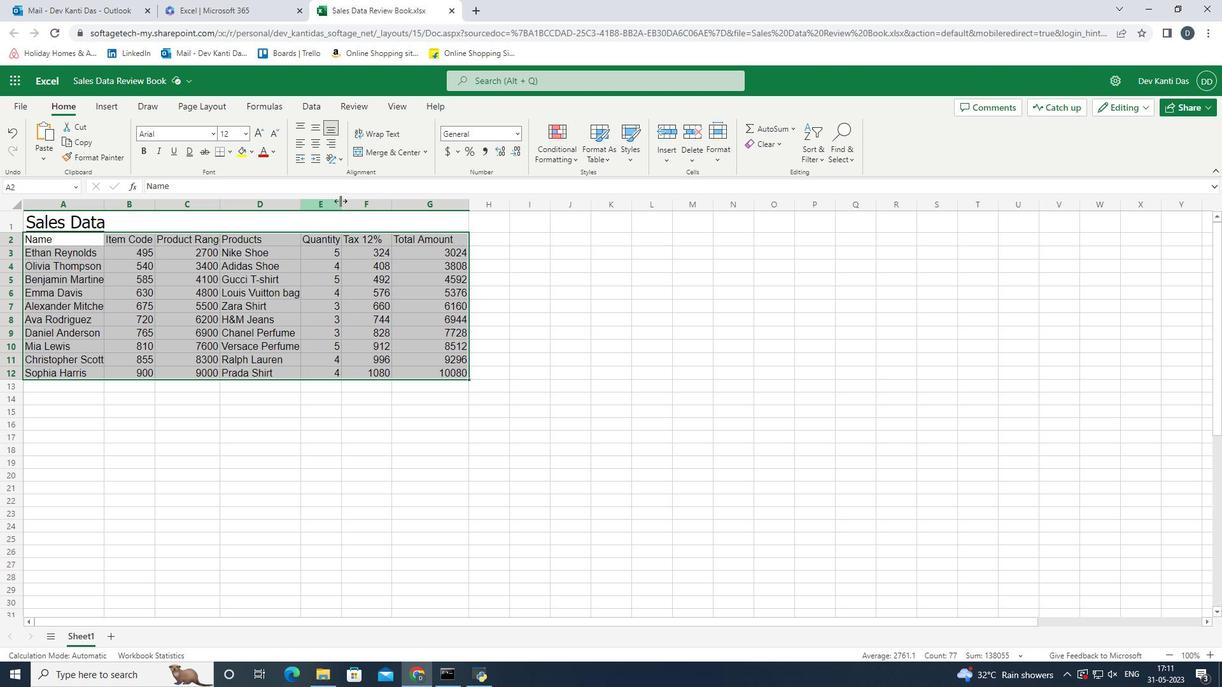
Action: Mouse moved to (298, 201)
Screenshot: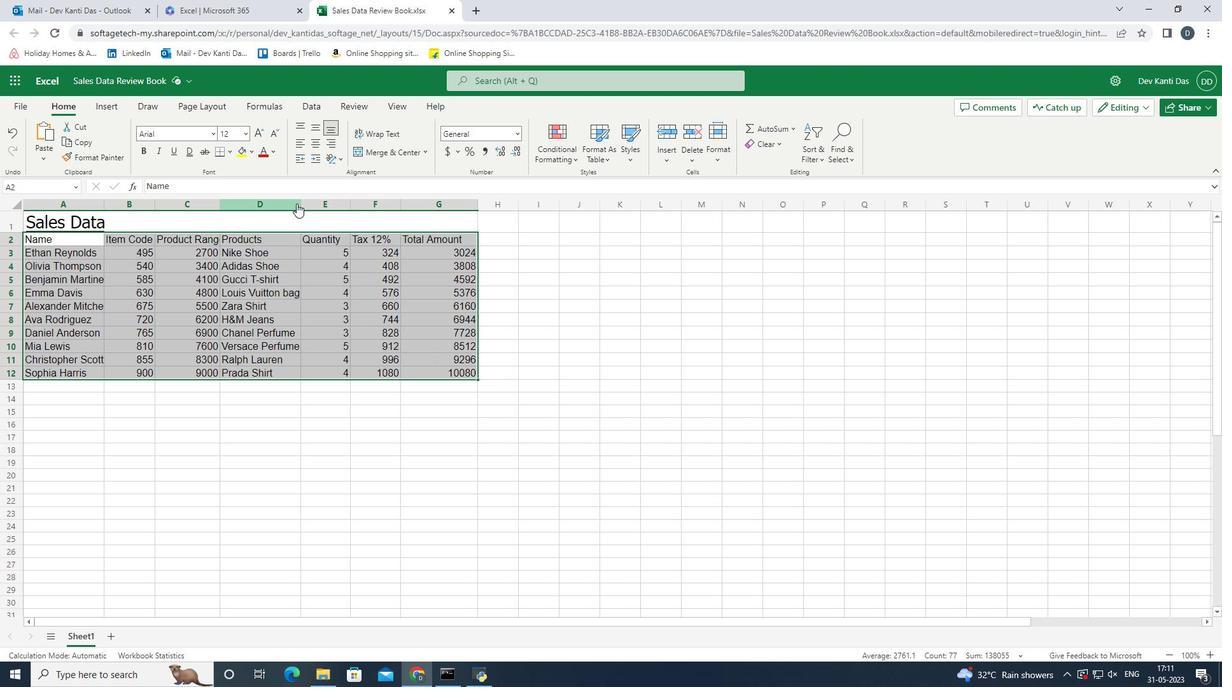 
Action: Mouse pressed left at (298, 201)
Screenshot: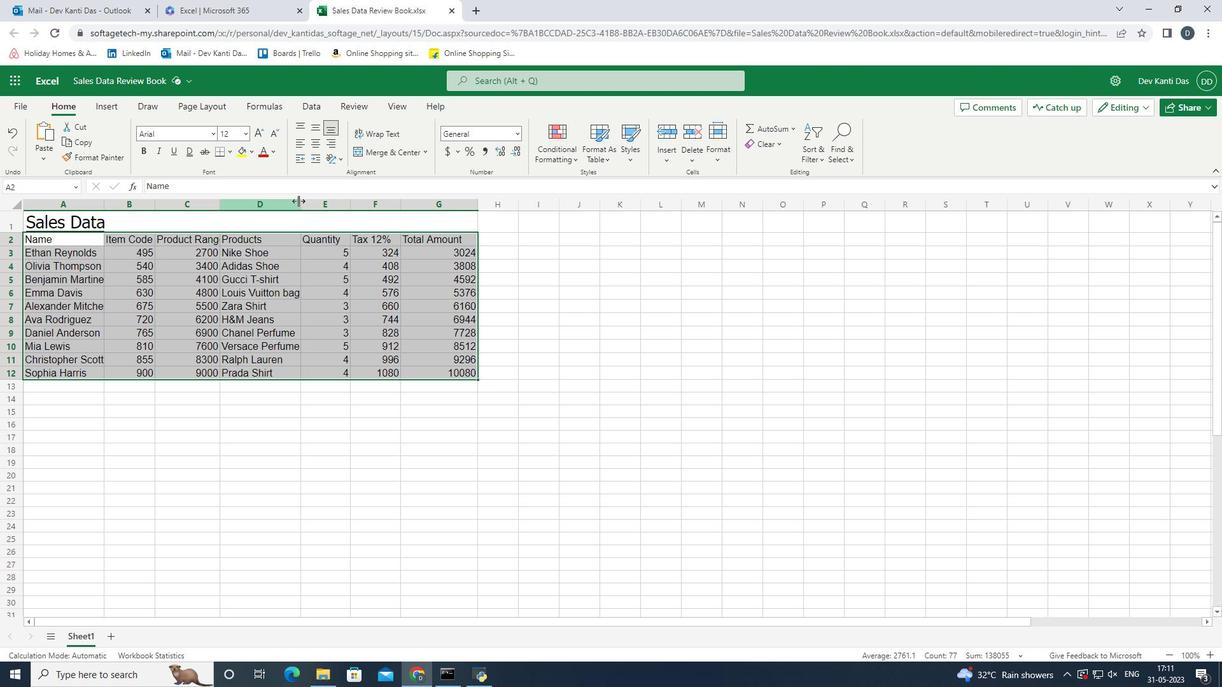 
Action: Mouse moved to (220, 206)
Screenshot: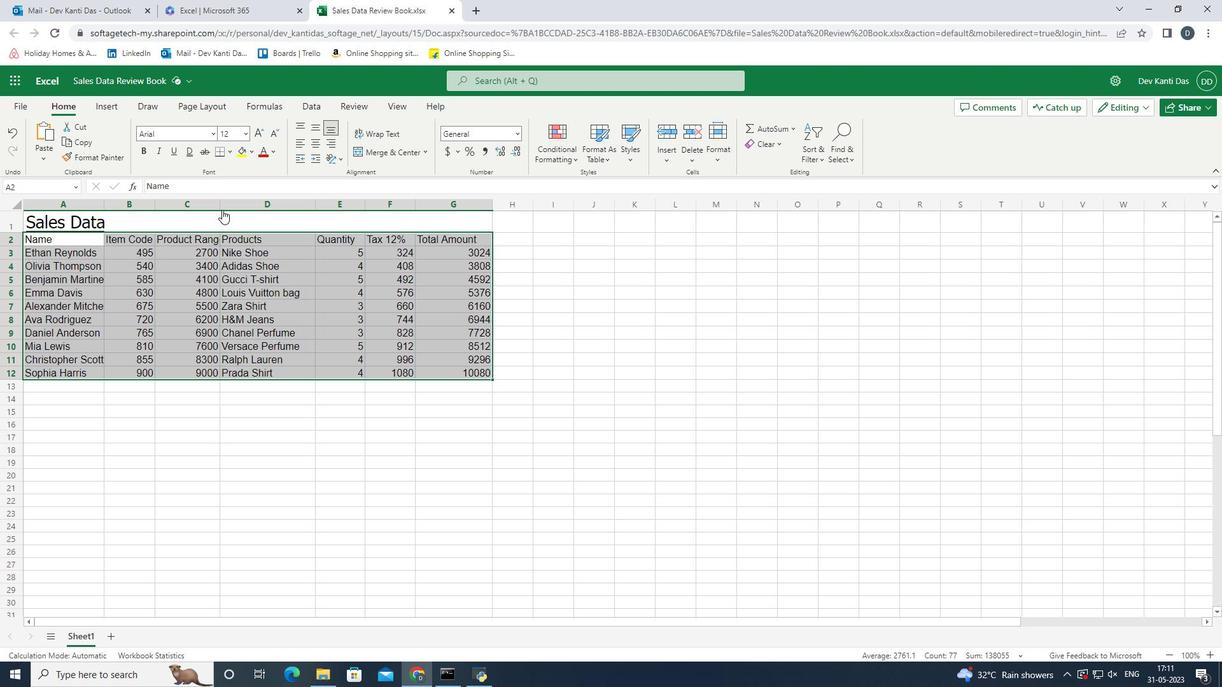 
Action: Mouse pressed left at (220, 206)
Screenshot: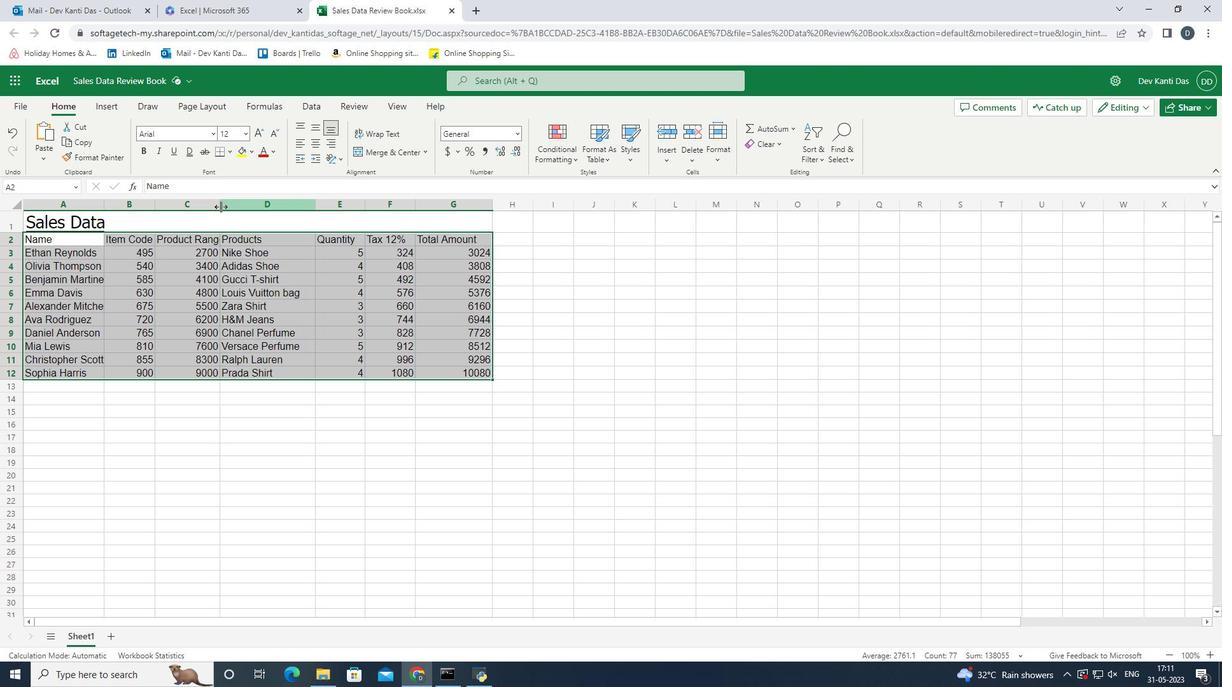 
Action: Mouse moved to (153, 205)
Screenshot: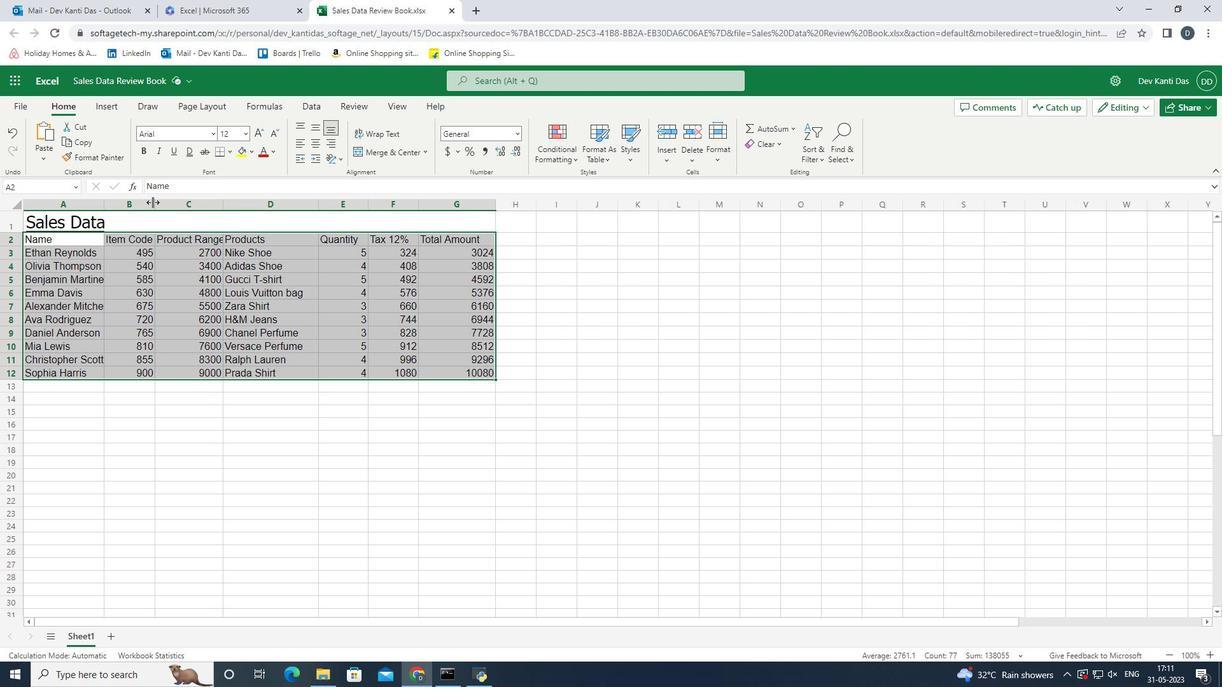 
Action: Mouse pressed left at (153, 205)
Screenshot: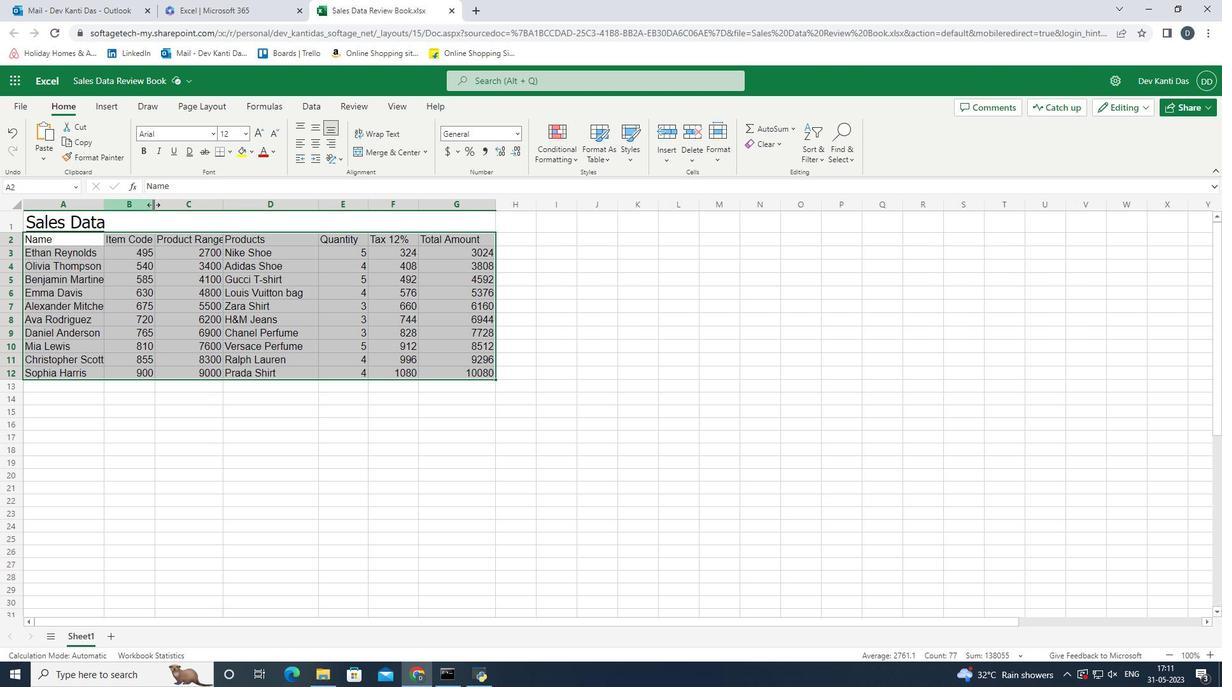 
Action: Mouse moved to (103, 200)
Screenshot: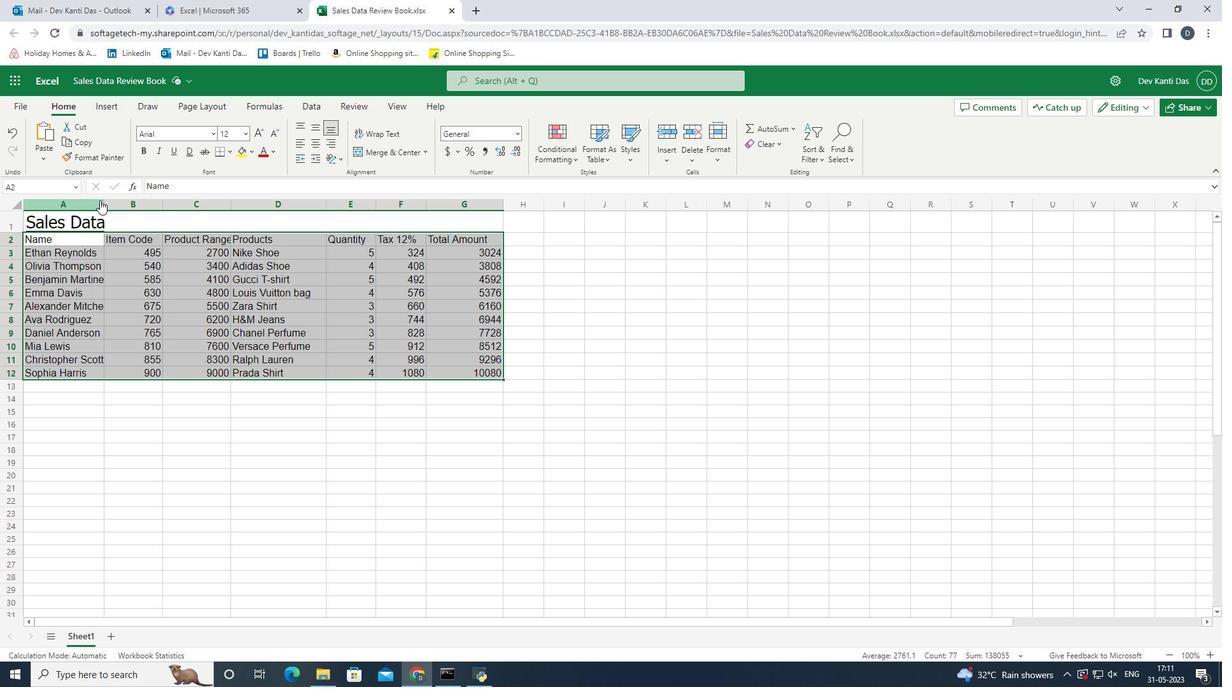 
Action: Mouse pressed left at (103, 200)
Screenshot: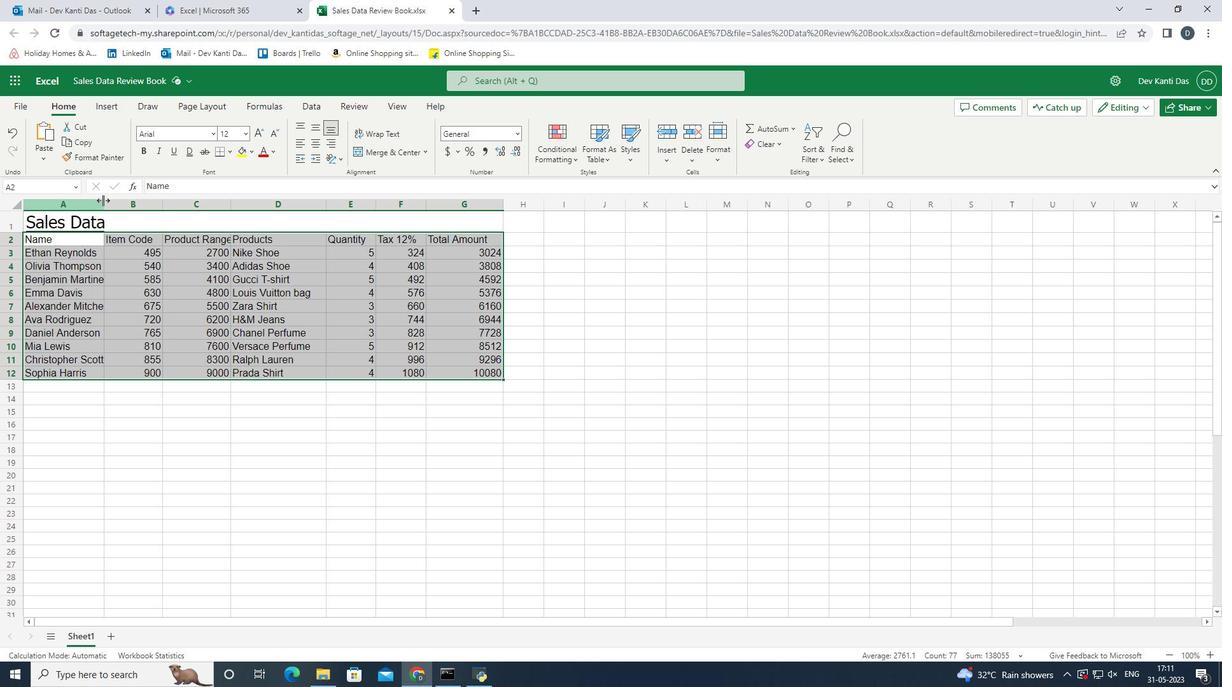 
Action: Mouse moved to (137, 221)
Screenshot: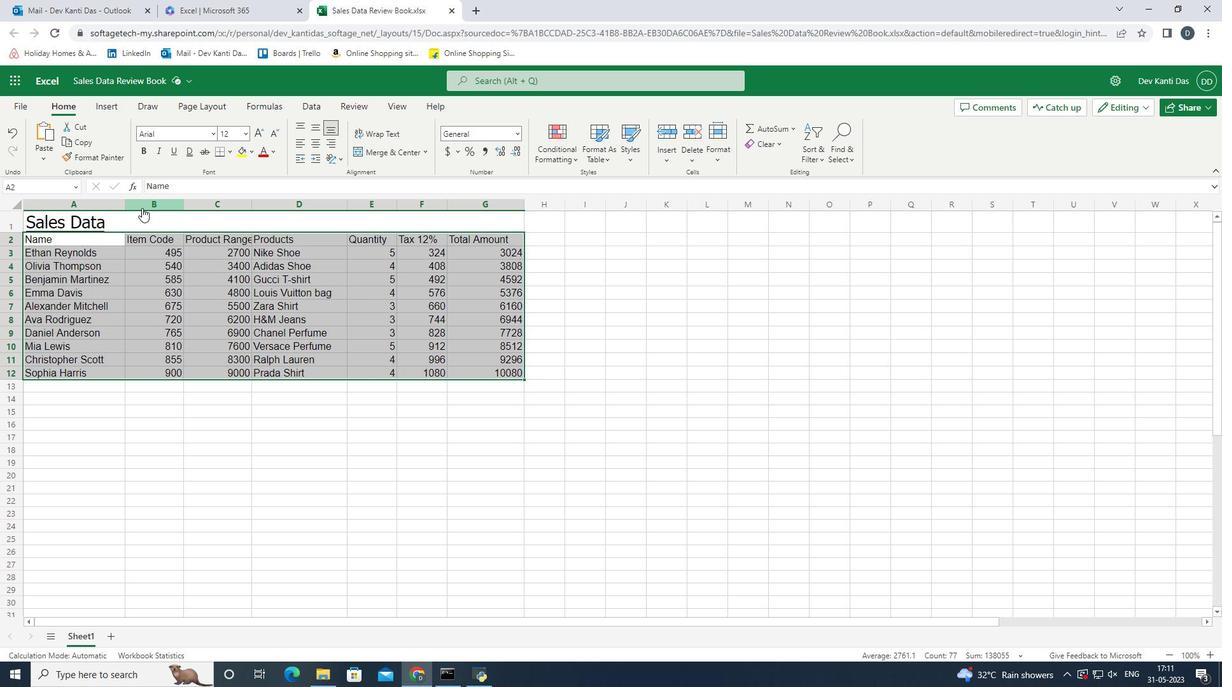 
Action: Mouse pressed left at (137, 221)
Screenshot: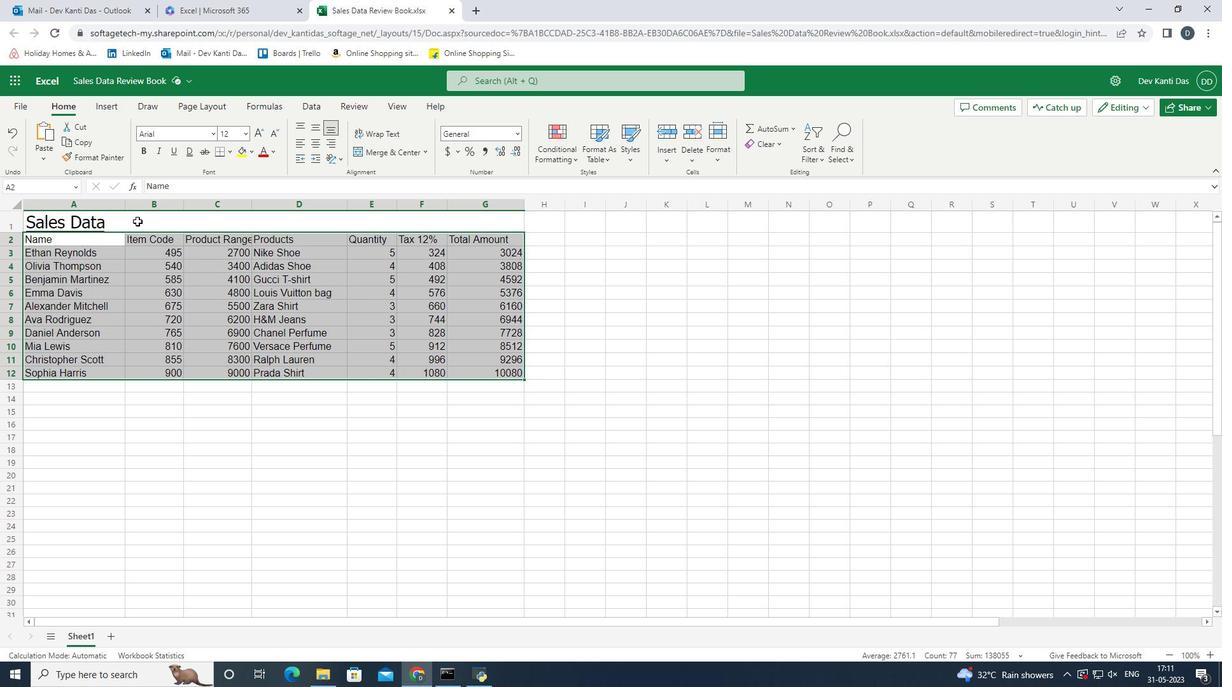 
Action: Mouse moved to (137, 222)
Screenshot: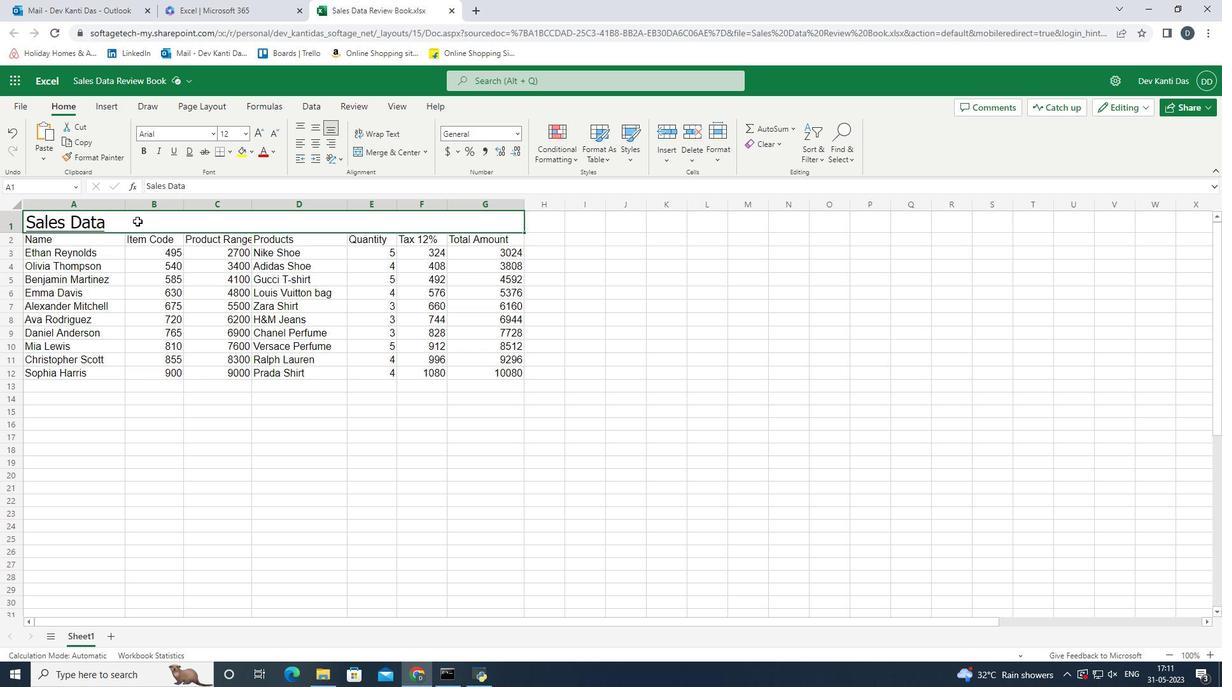 
Action: Mouse pressed left at (137, 222)
Screenshot: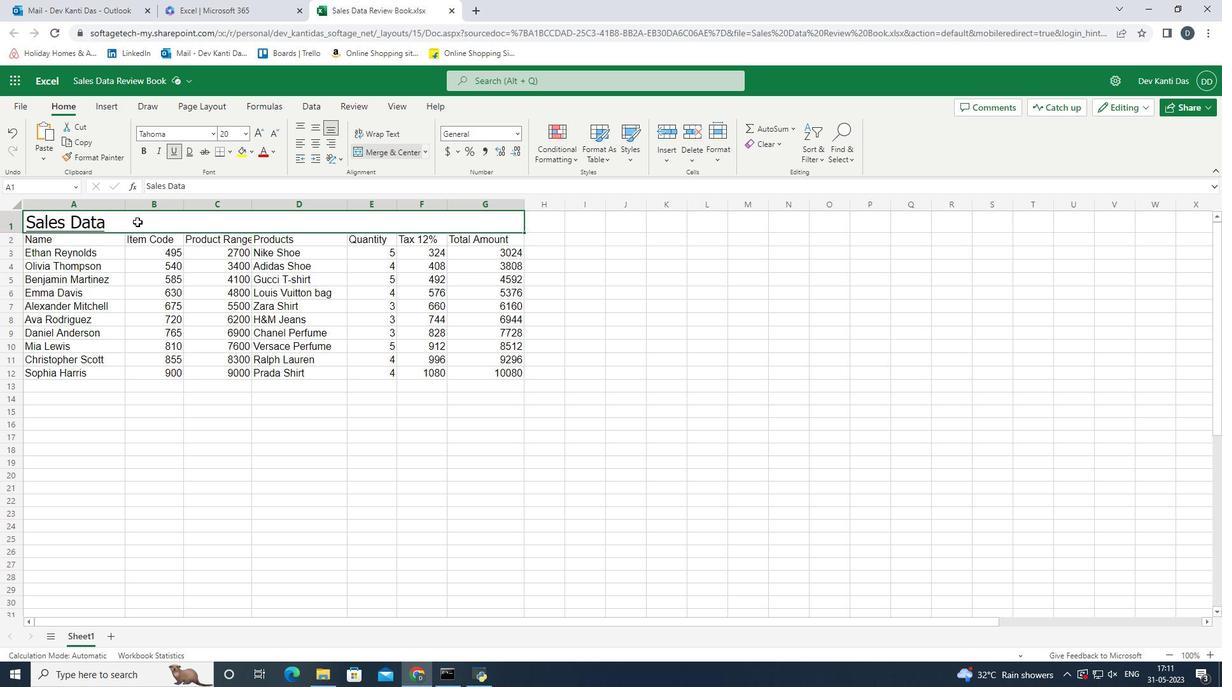 
Action: Mouse moved to (304, 144)
Screenshot: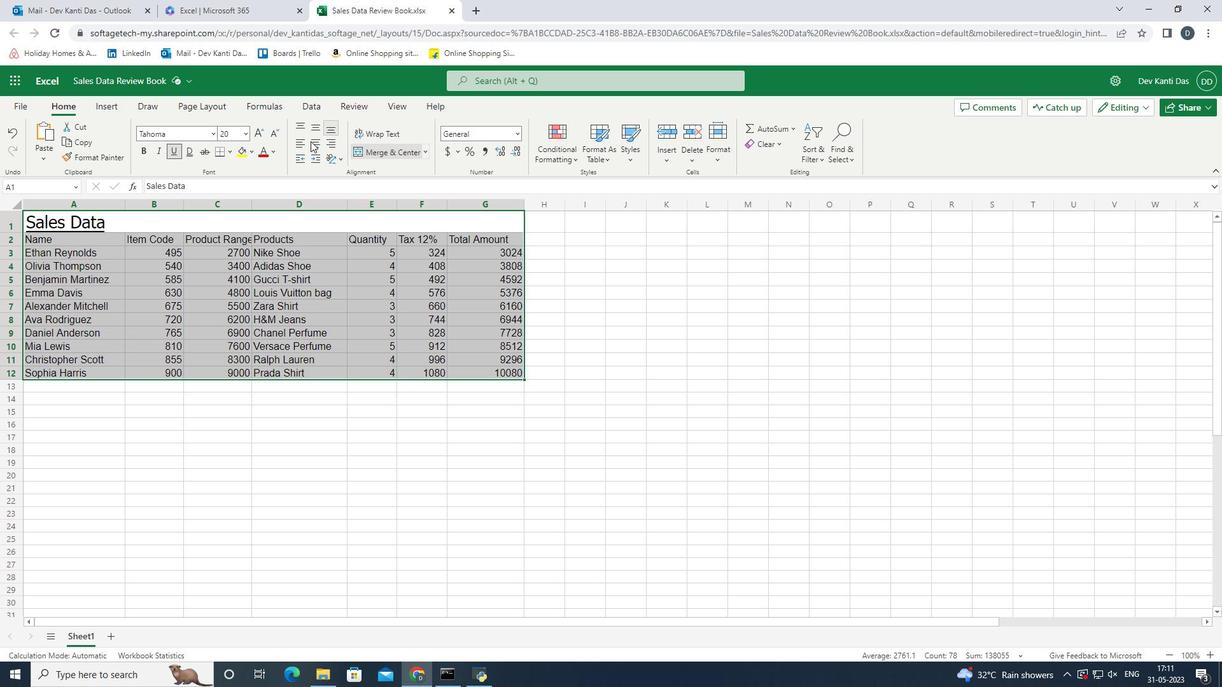 
Action: Mouse pressed left at (304, 144)
Screenshot: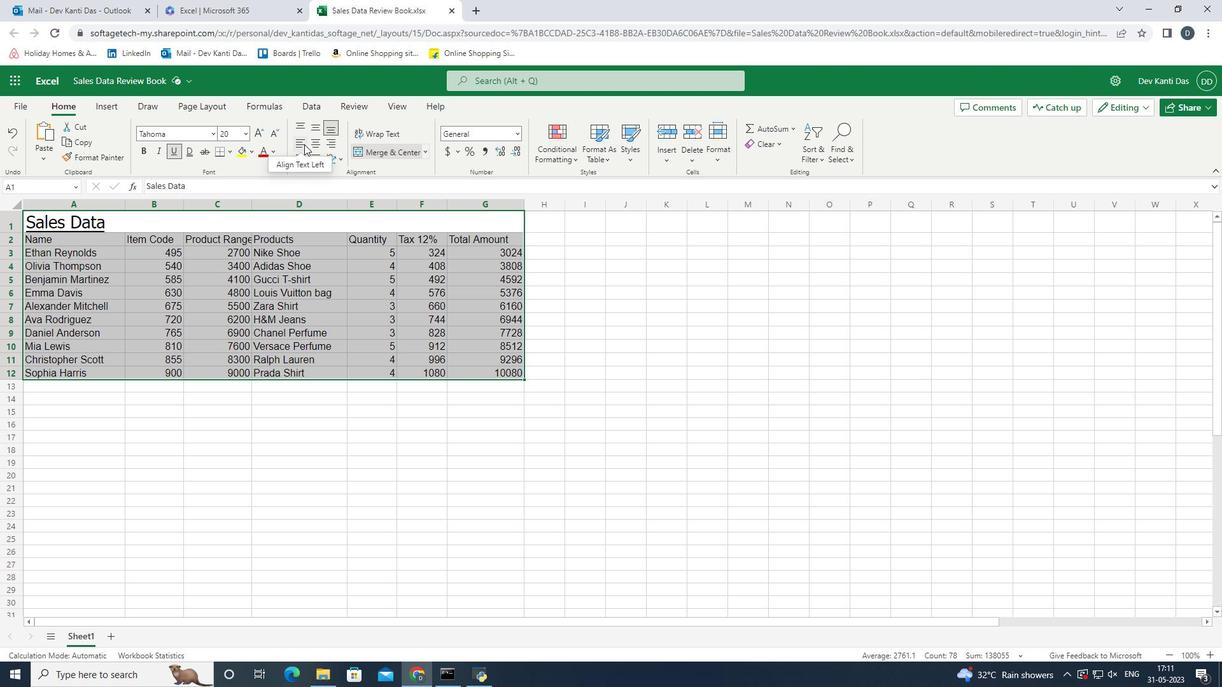 
Action: Mouse moved to (474, 371)
Screenshot: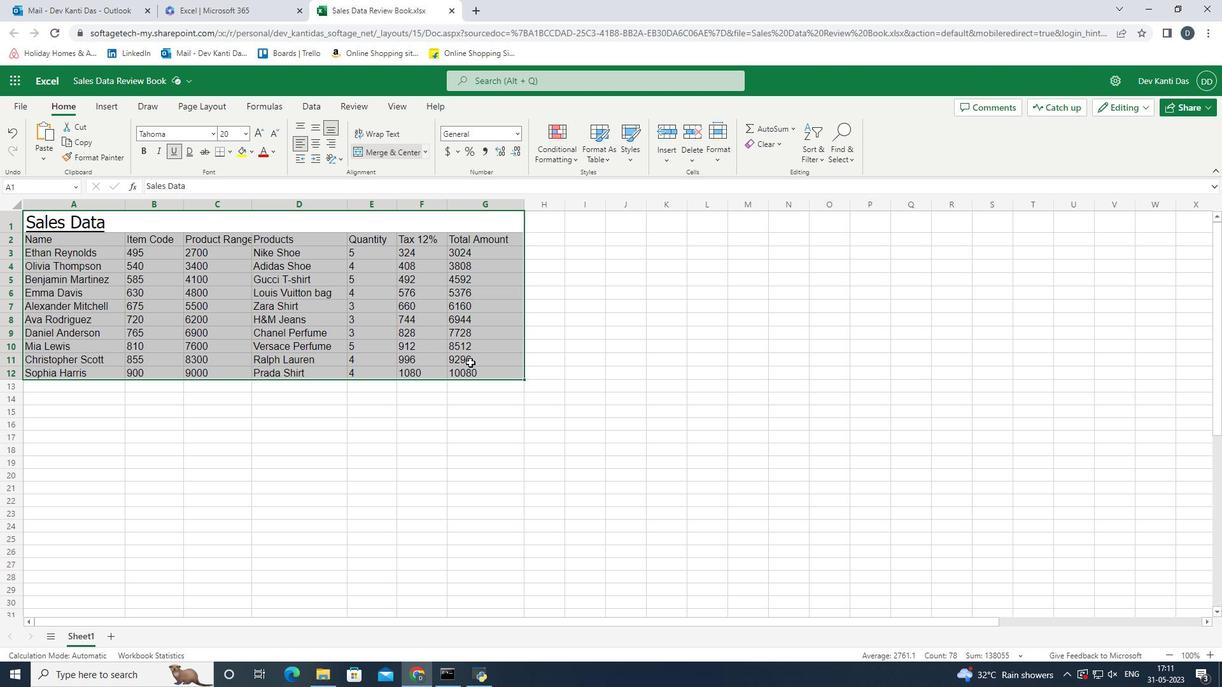 
Action: Mouse pressed left at (474, 371)
Screenshot: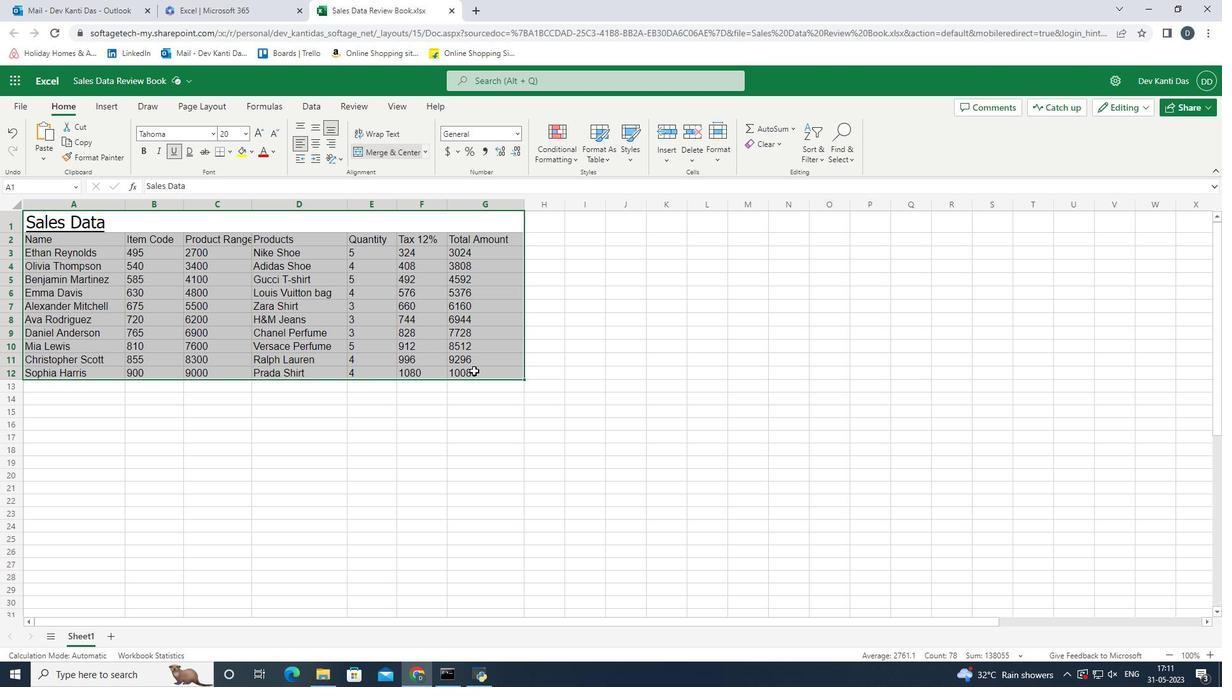 
Action: Mouse moved to (628, 336)
Screenshot: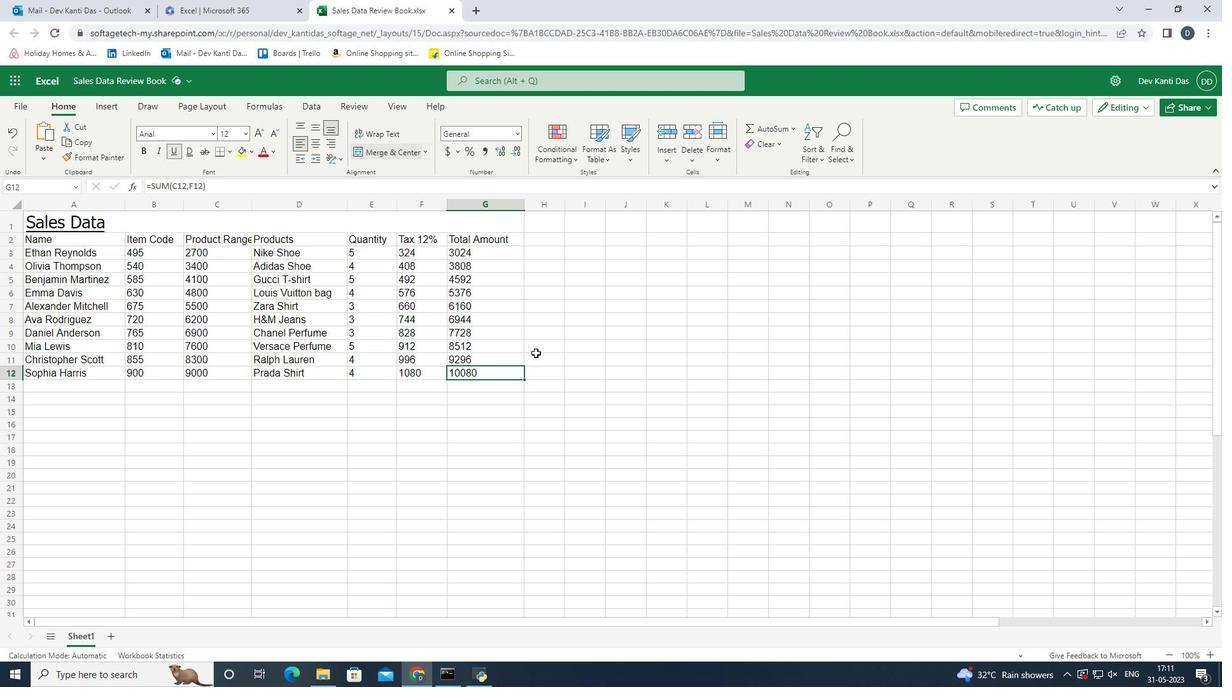 
